Task: Find connections with filter location Michelstadt with filter topic #automotivewith filter profile language German with filter current company DNEG with filter school Vinayaka Missions University with filter industry Wholesale Hardware, Plumbing, Heating Equipment with filter service category Interior Design with filter keywords title Safety Engineer
Action: Mouse moved to (597, 50)
Screenshot: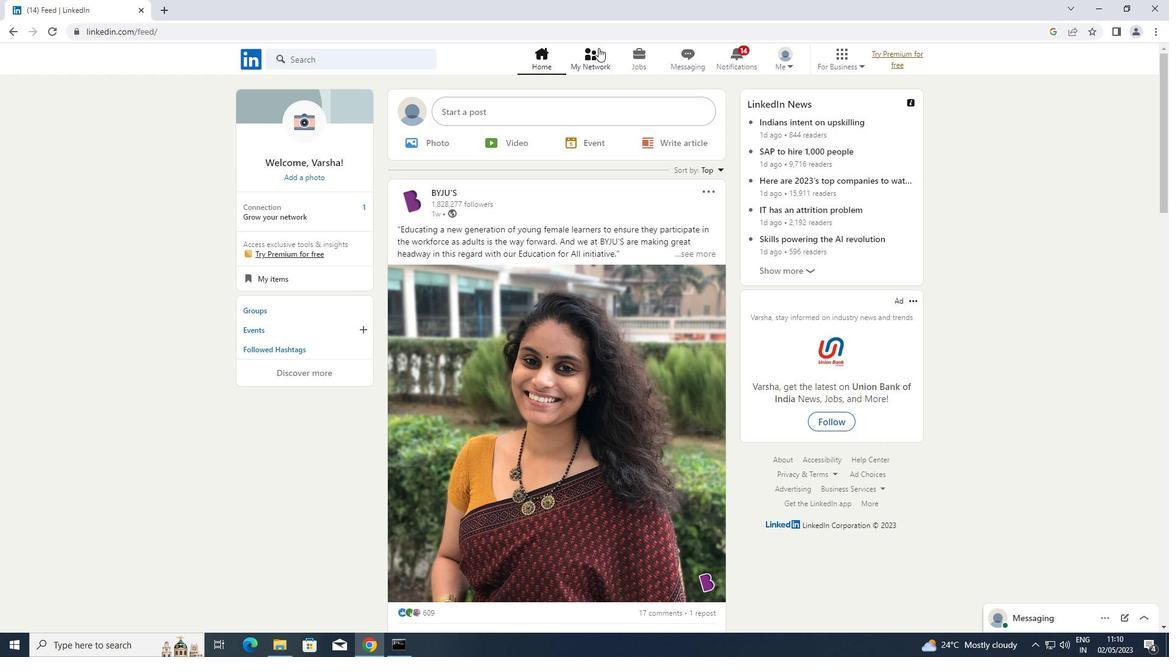 
Action: Mouse pressed left at (597, 50)
Screenshot: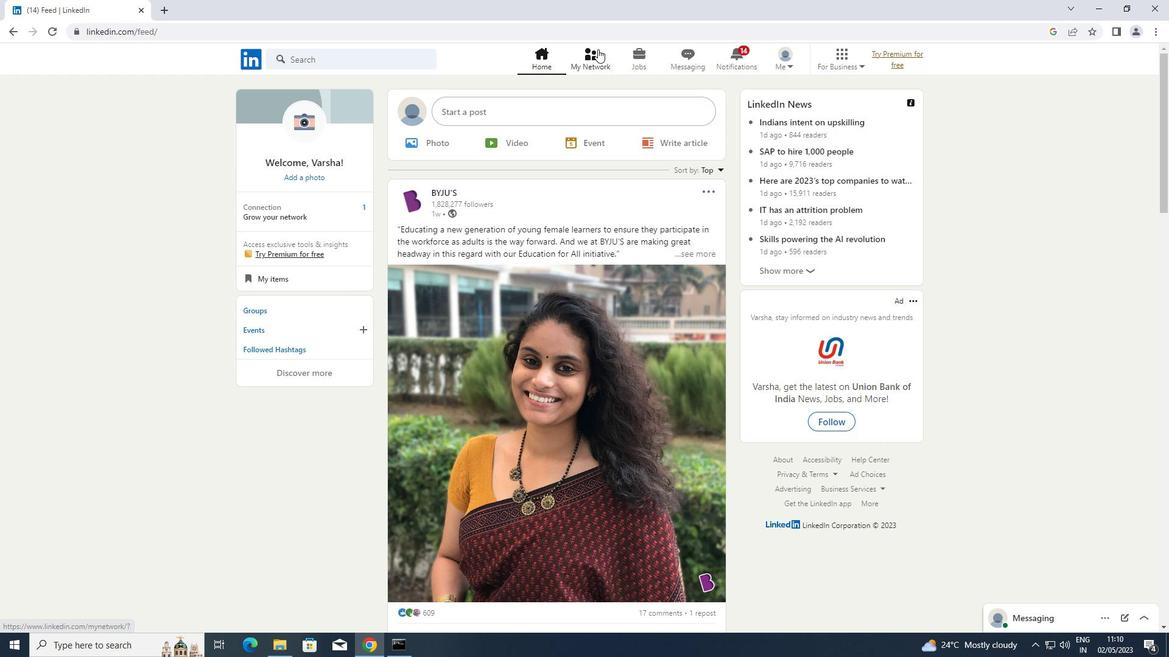 
Action: Mouse moved to (325, 132)
Screenshot: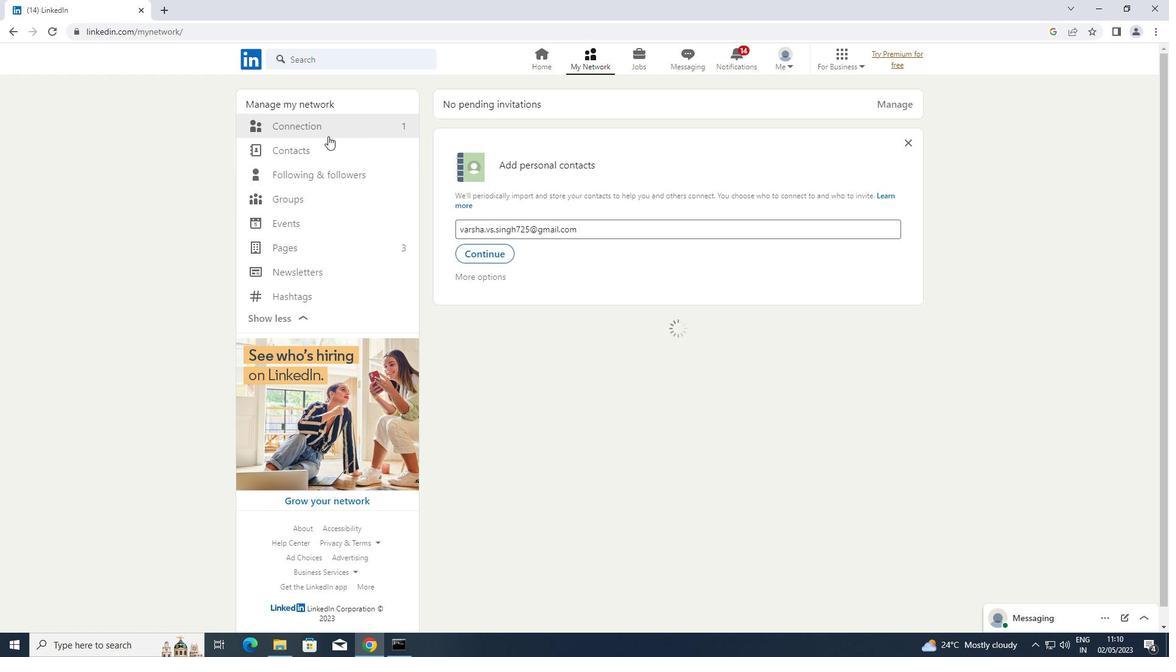 
Action: Mouse pressed left at (325, 132)
Screenshot: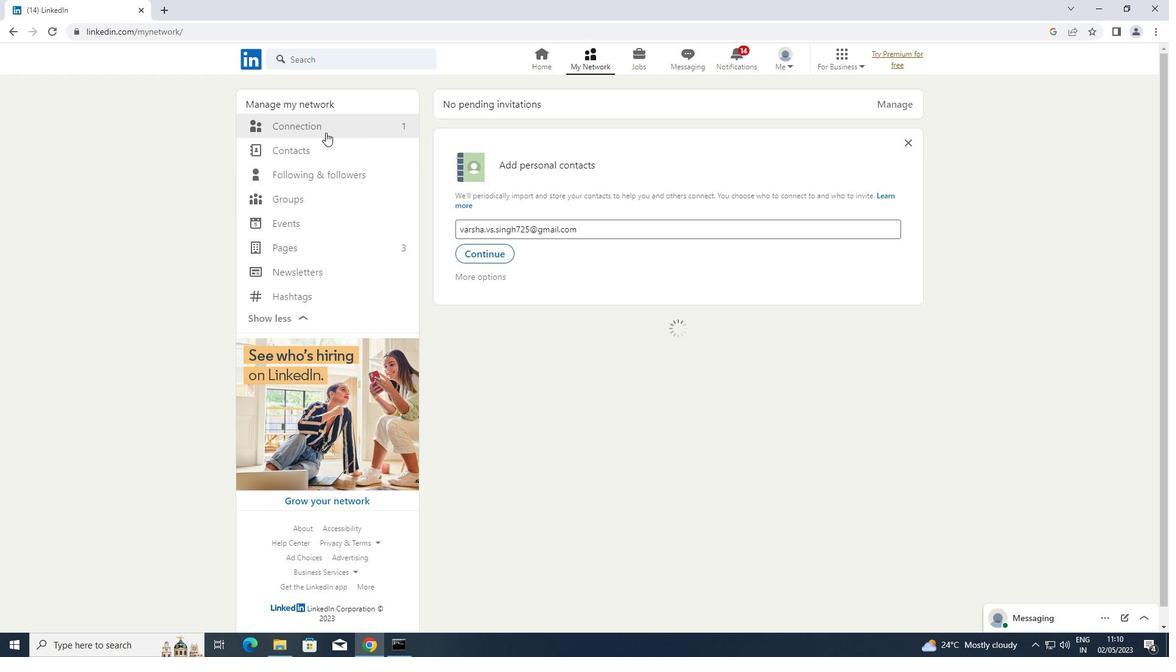 
Action: Mouse moved to (677, 124)
Screenshot: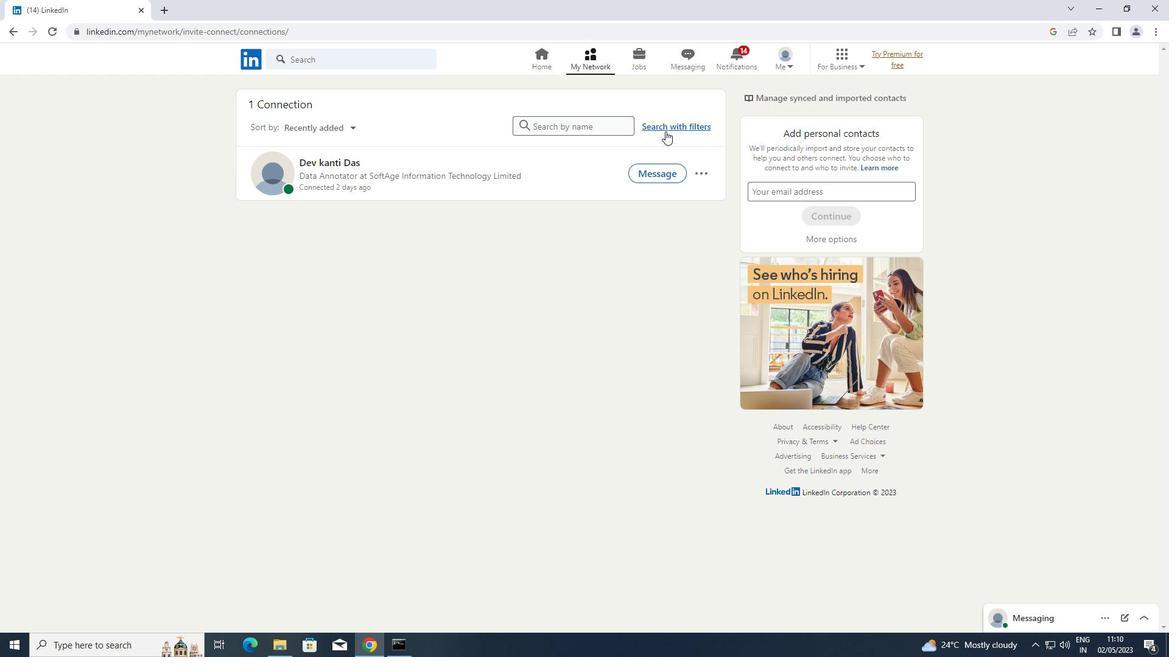 
Action: Mouse pressed left at (677, 124)
Screenshot: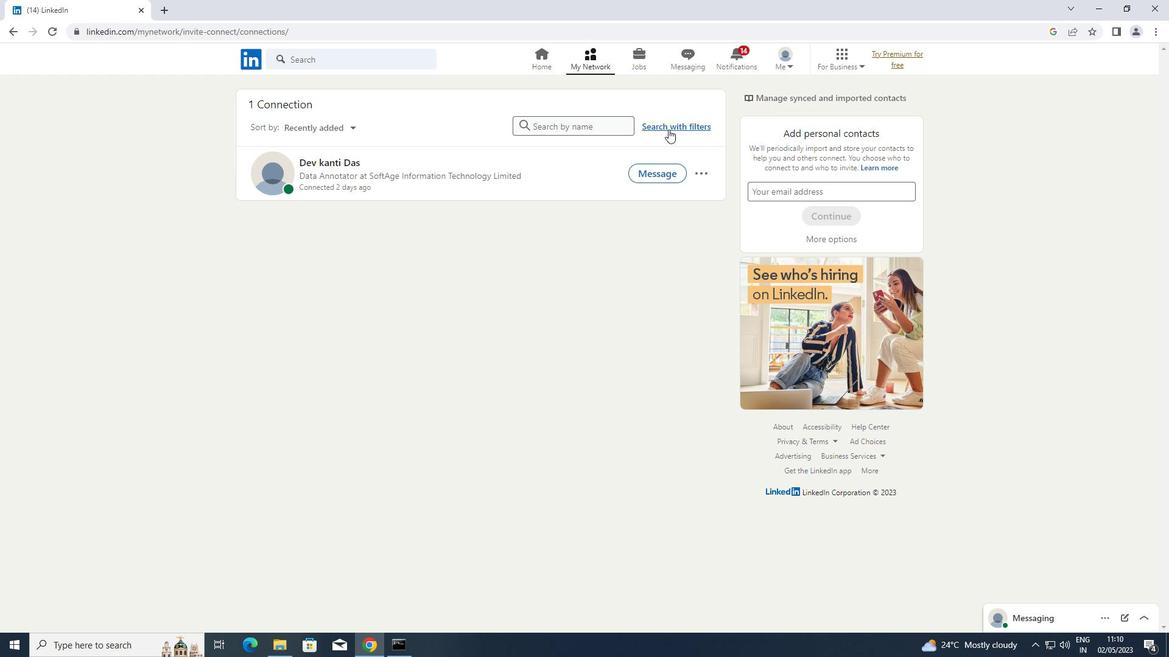 
Action: Mouse moved to (628, 87)
Screenshot: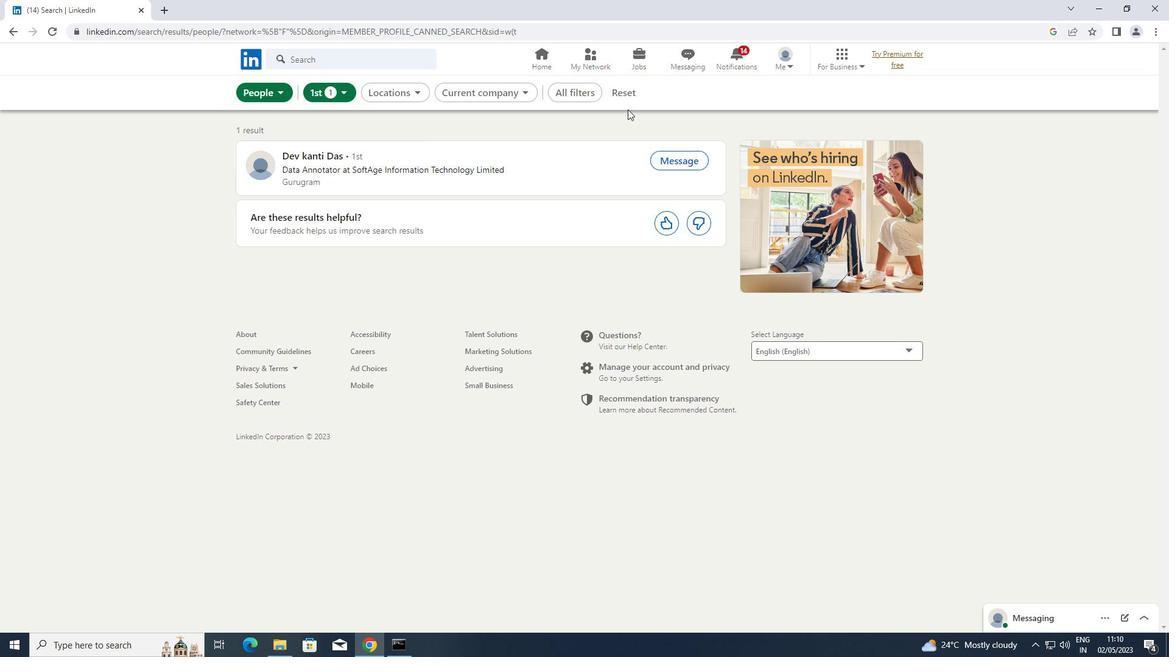 
Action: Mouse pressed left at (628, 87)
Screenshot: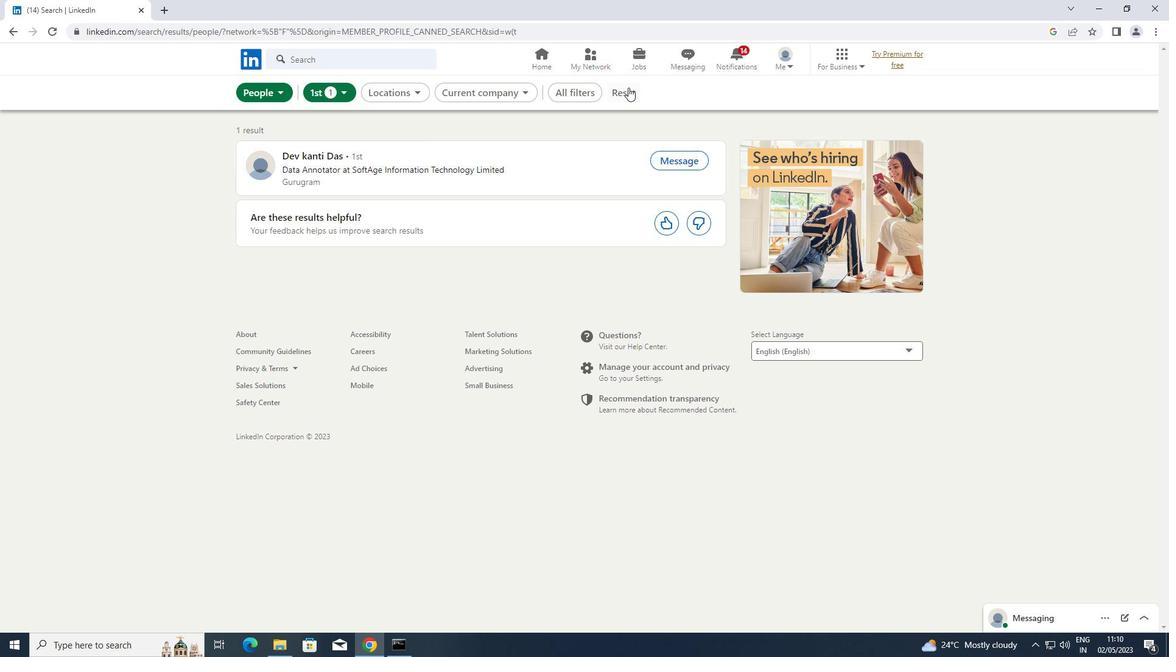 
Action: Mouse moved to (614, 93)
Screenshot: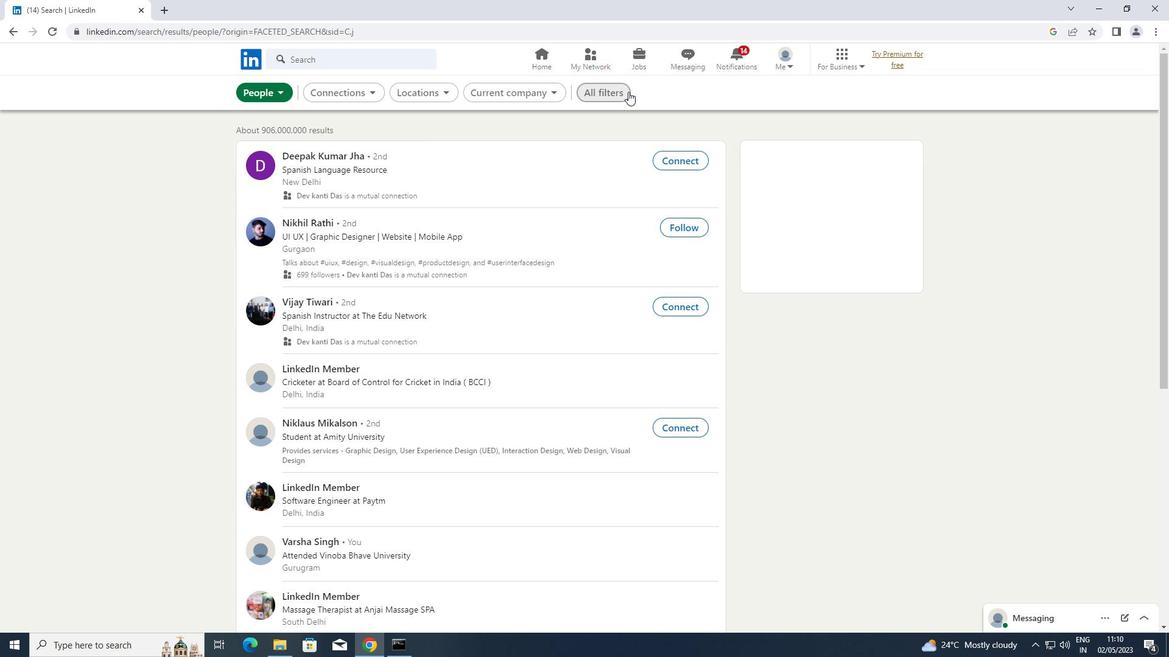 
Action: Mouse pressed left at (614, 93)
Screenshot: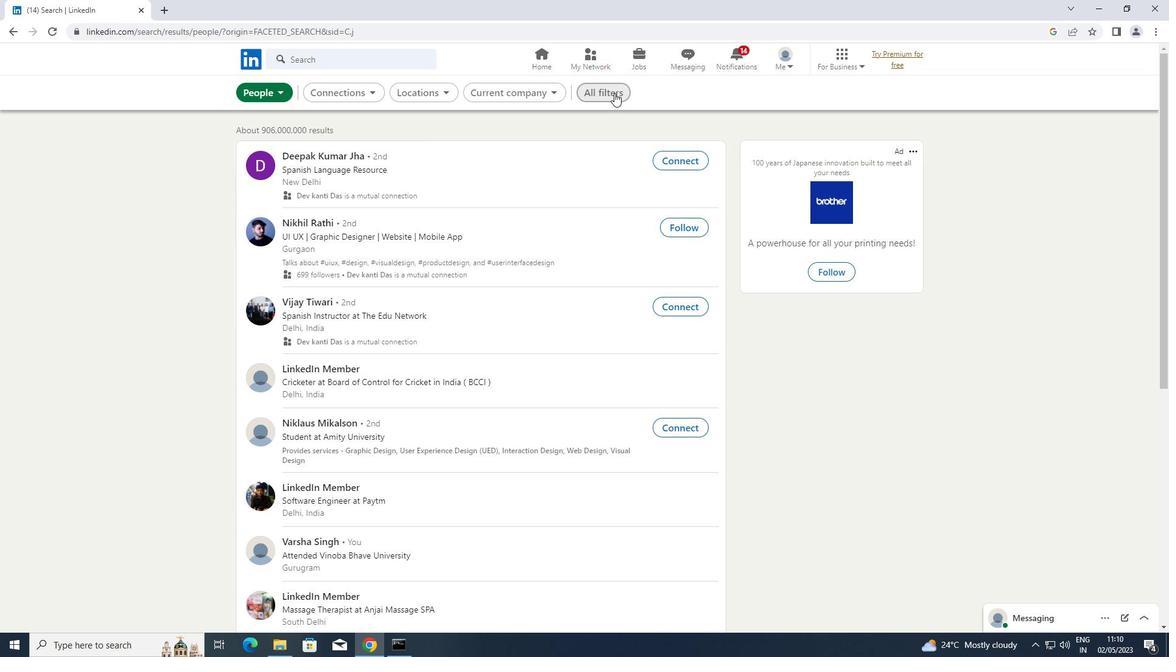 
Action: Mouse moved to (937, 300)
Screenshot: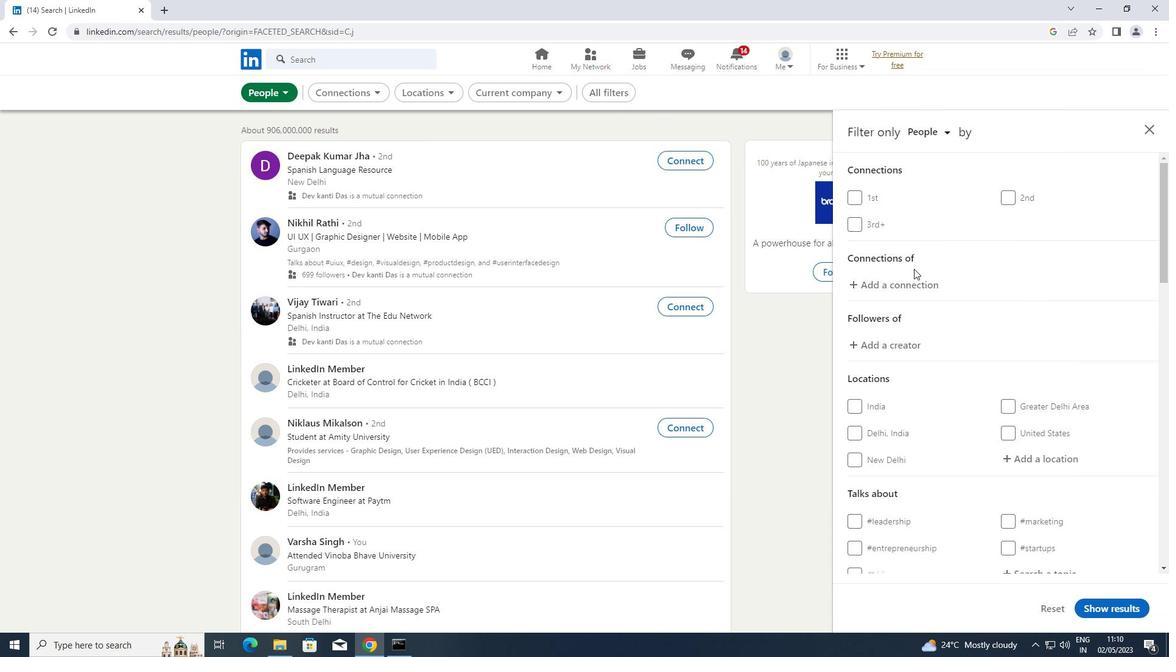 
Action: Mouse scrolled (937, 300) with delta (0, 0)
Screenshot: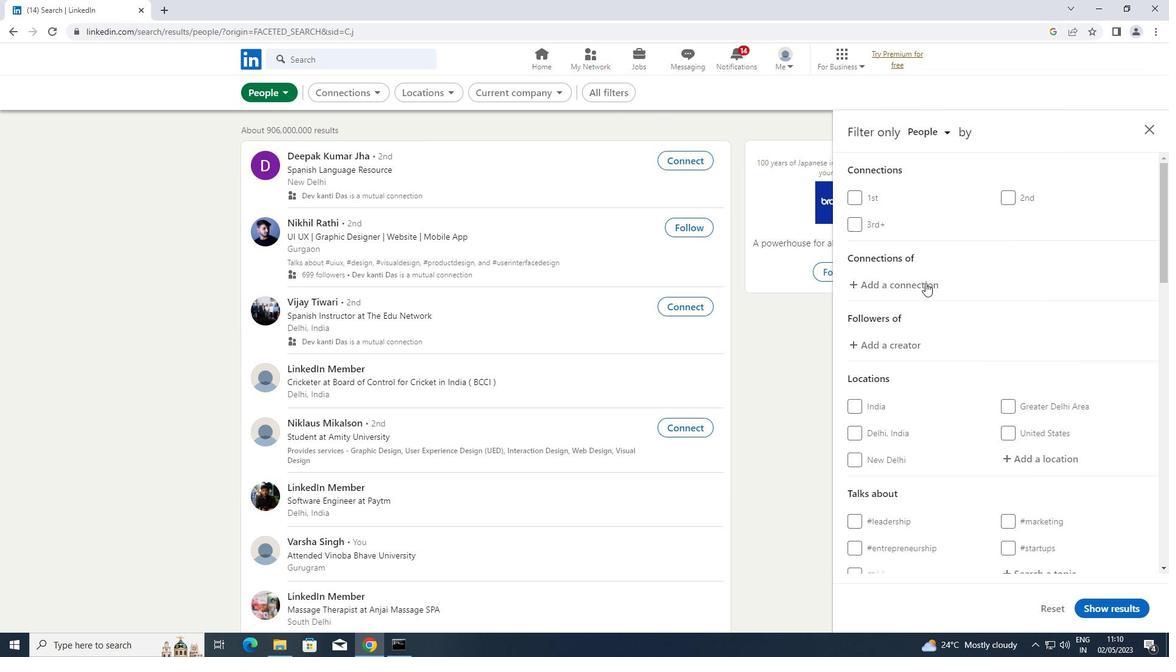 
Action: Mouse moved to (937, 301)
Screenshot: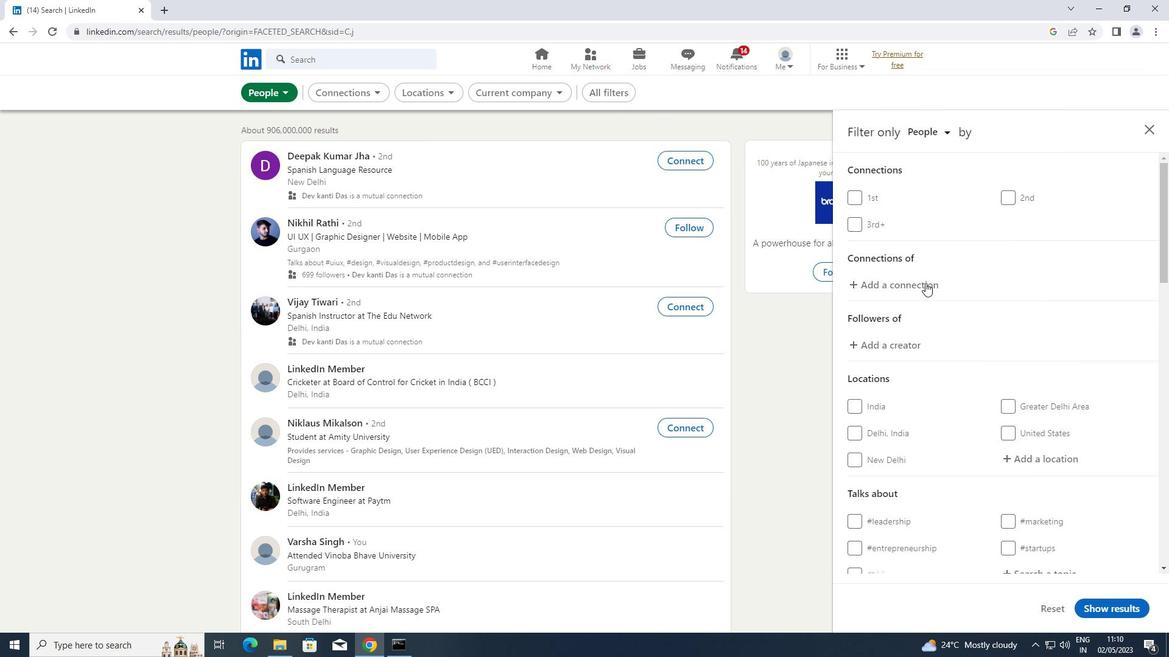 
Action: Mouse scrolled (937, 300) with delta (0, 0)
Screenshot: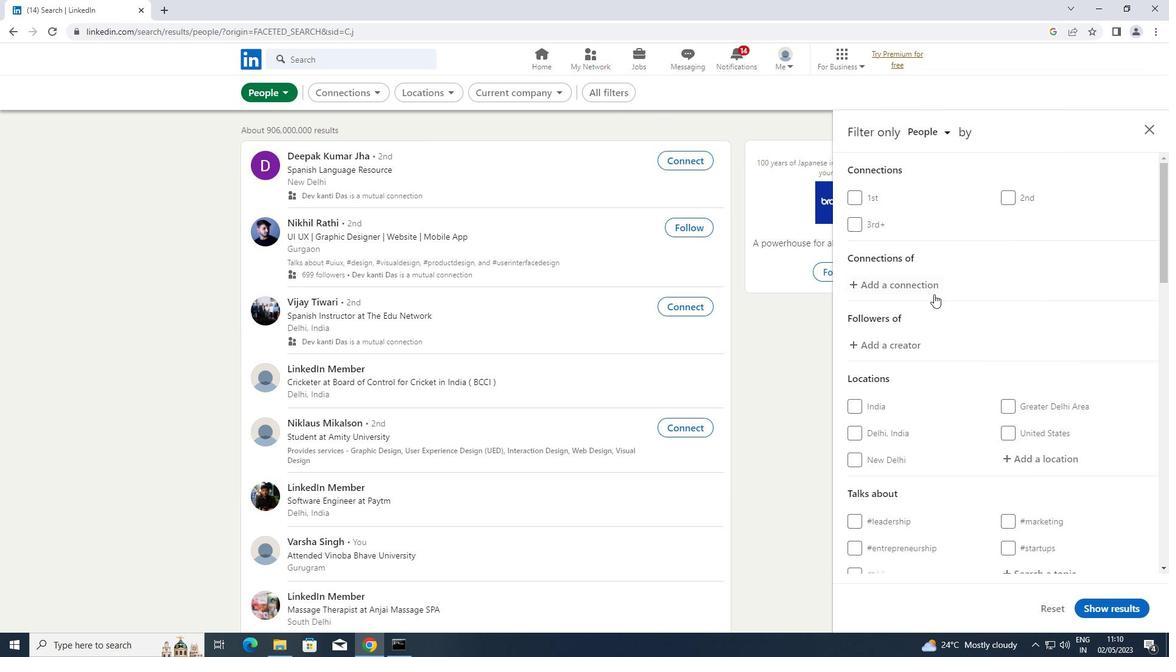 
Action: Mouse moved to (1022, 334)
Screenshot: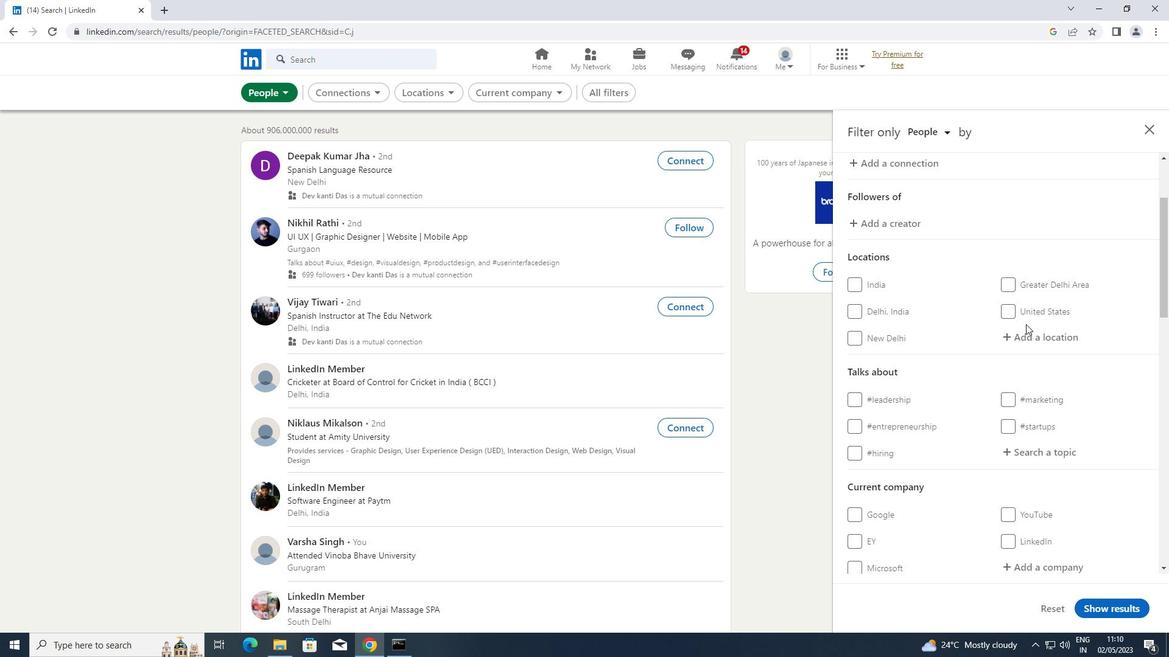 
Action: Mouse pressed left at (1022, 334)
Screenshot: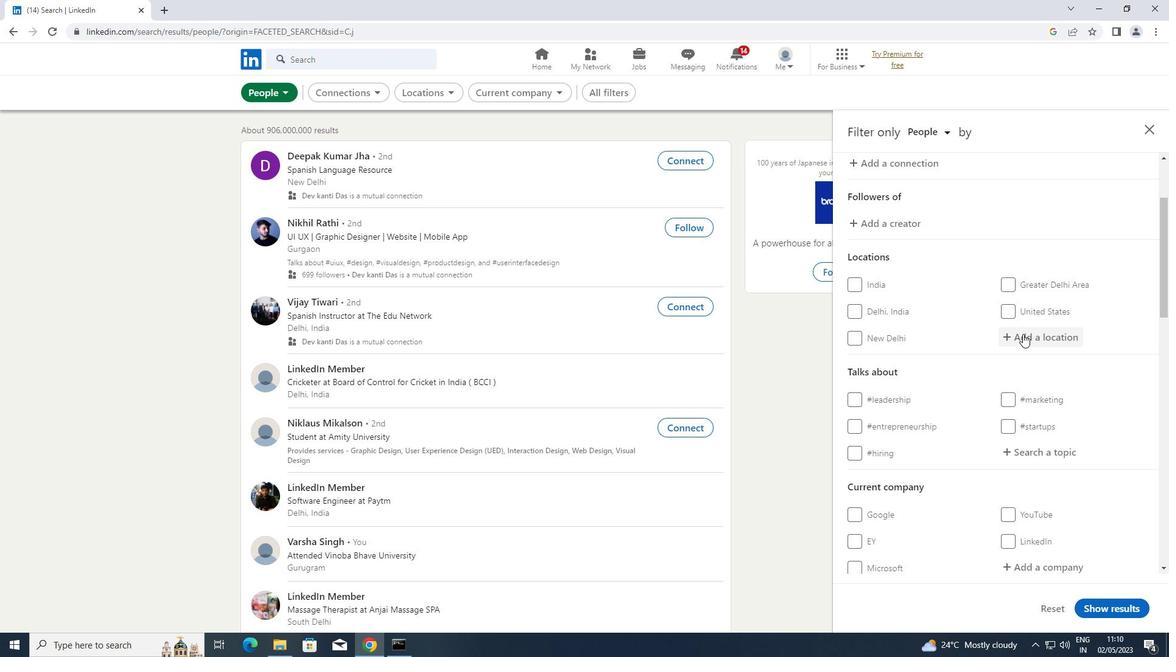 
Action: Key pressed <Key.shift>MICHELSTADT
Screenshot: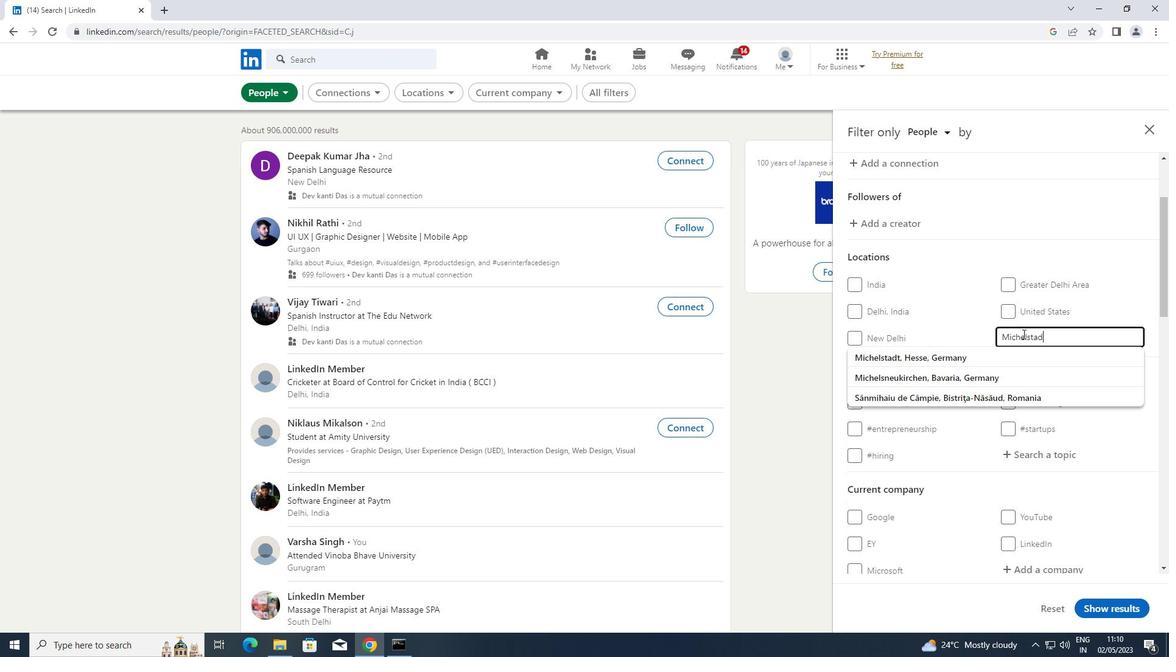 
Action: Mouse moved to (1037, 450)
Screenshot: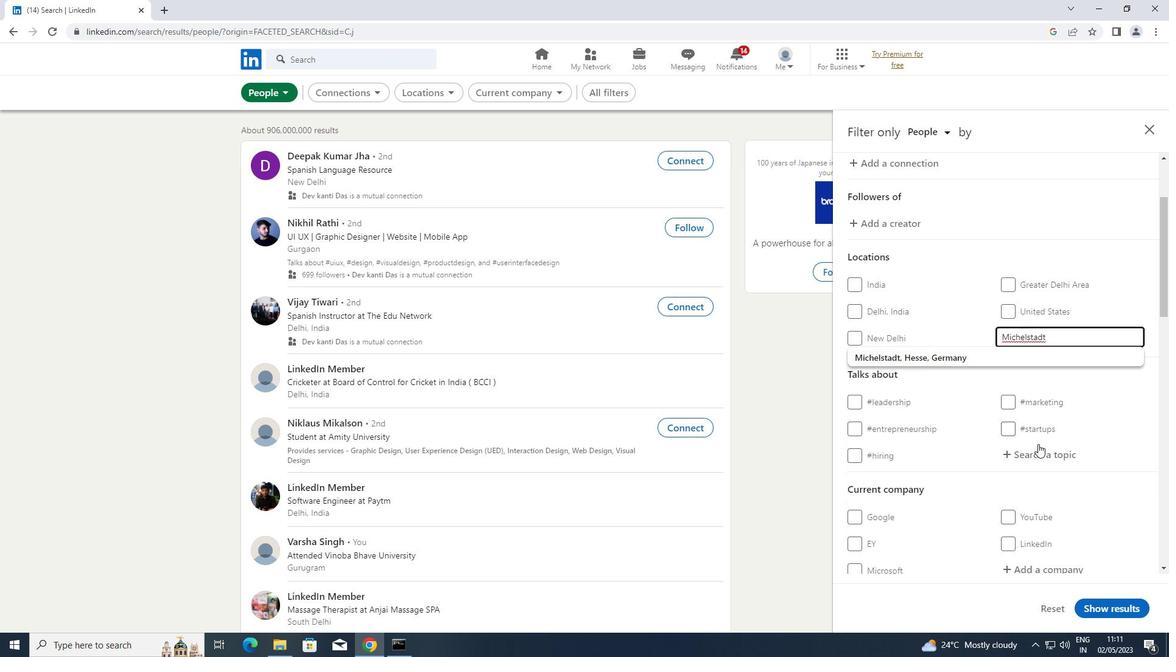 
Action: Mouse pressed left at (1037, 450)
Screenshot: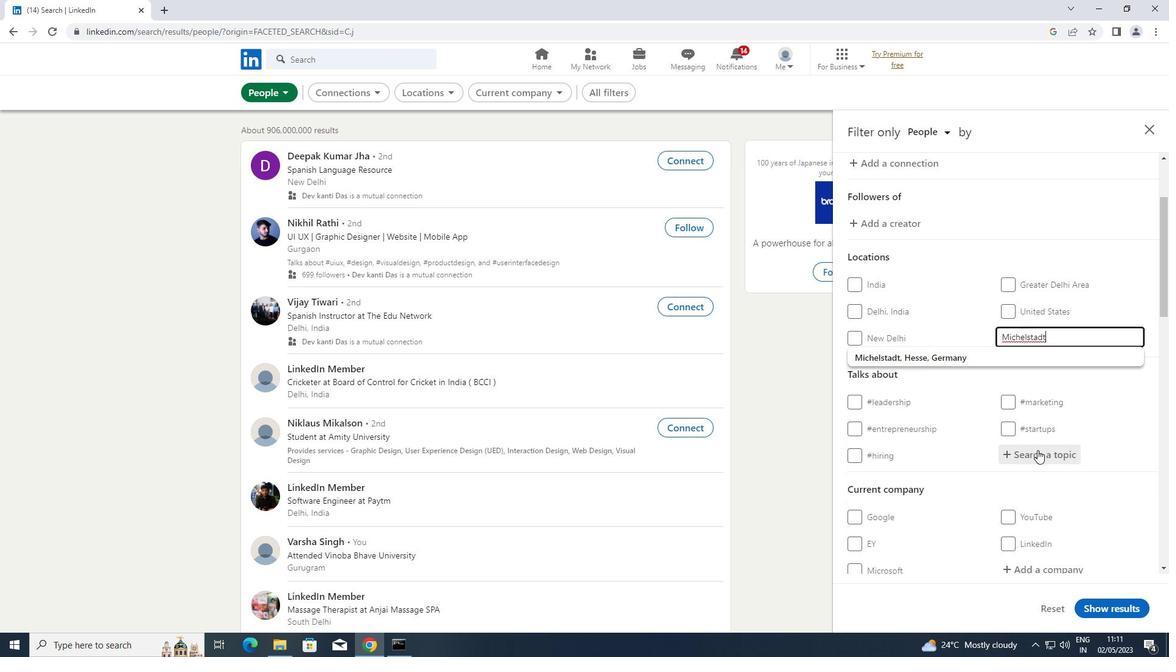 
Action: Key pressed AUTOMOTIV
Screenshot: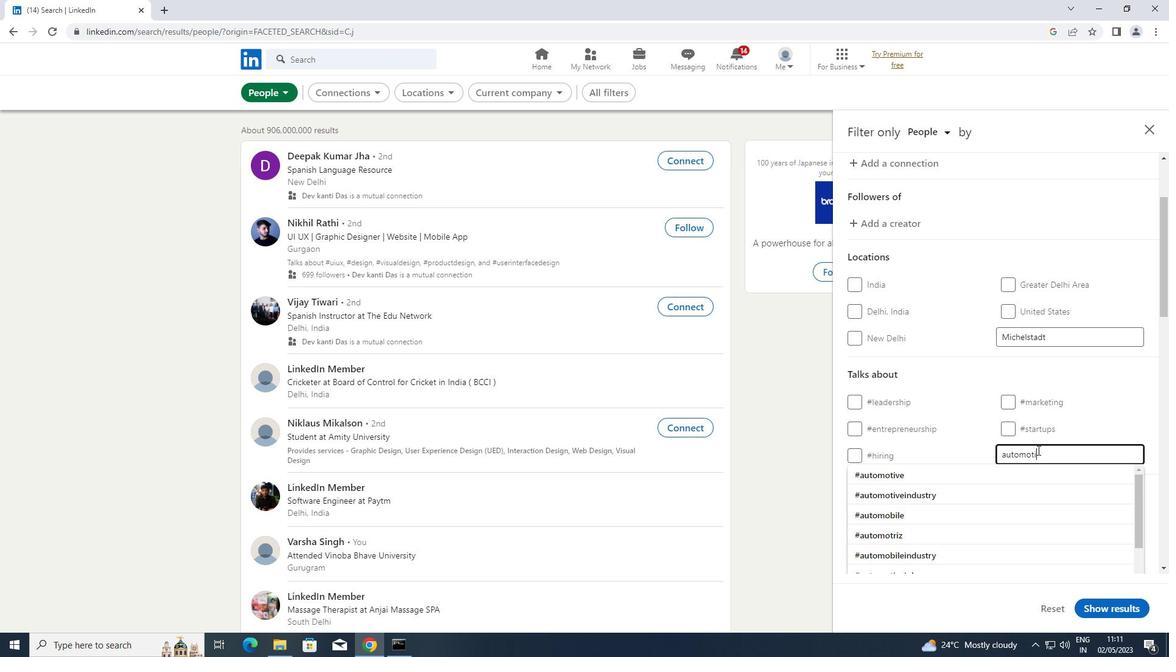 
Action: Mouse moved to (1007, 475)
Screenshot: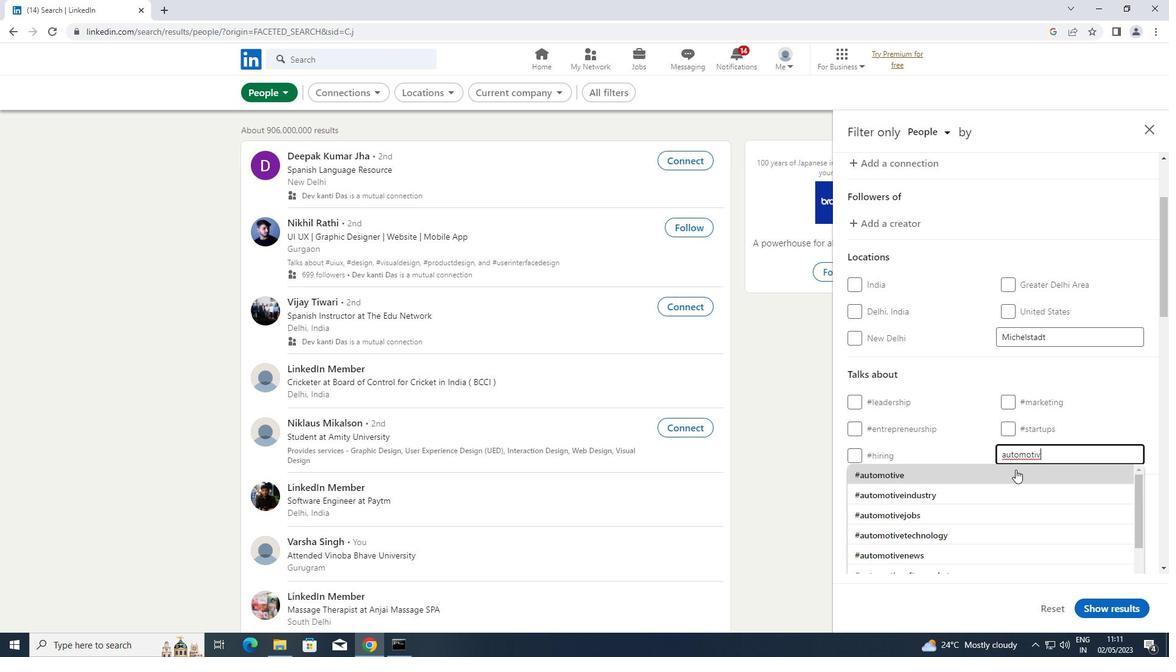 
Action: Mouse pressed left at (1007, 475)
Screenshot: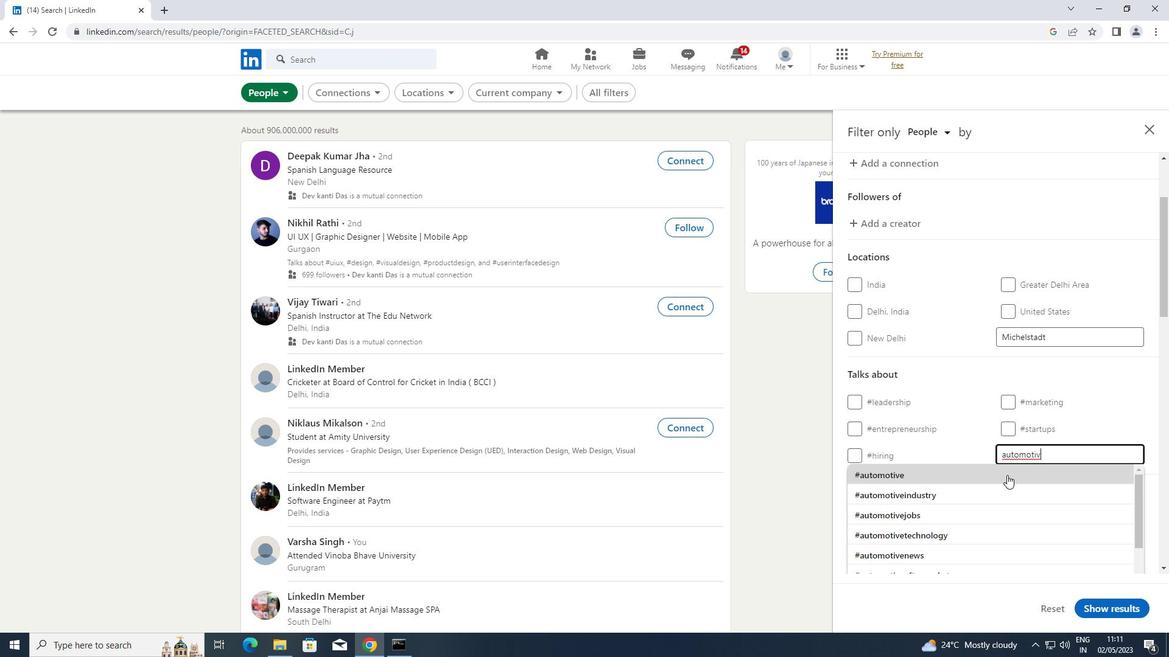 
Action: Mouse scrolled (1007, 474) with delta (0, 0)
Screenshot: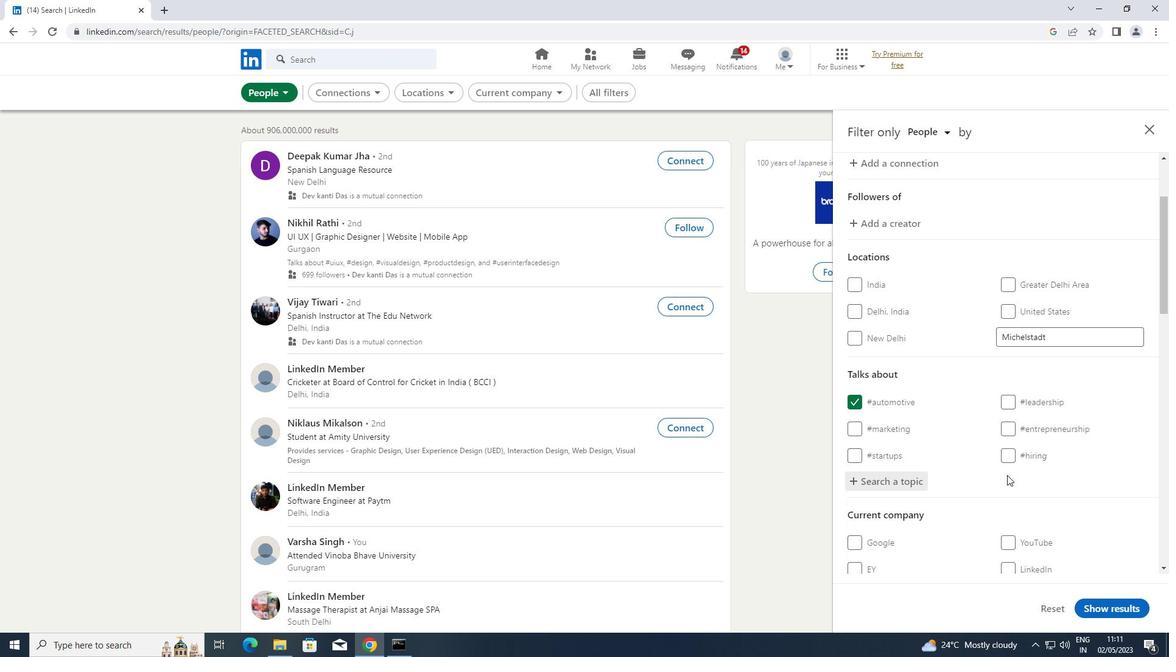 
Action: Mouse scrolled (1007, 474) with delta (0, 0)
Screenshot: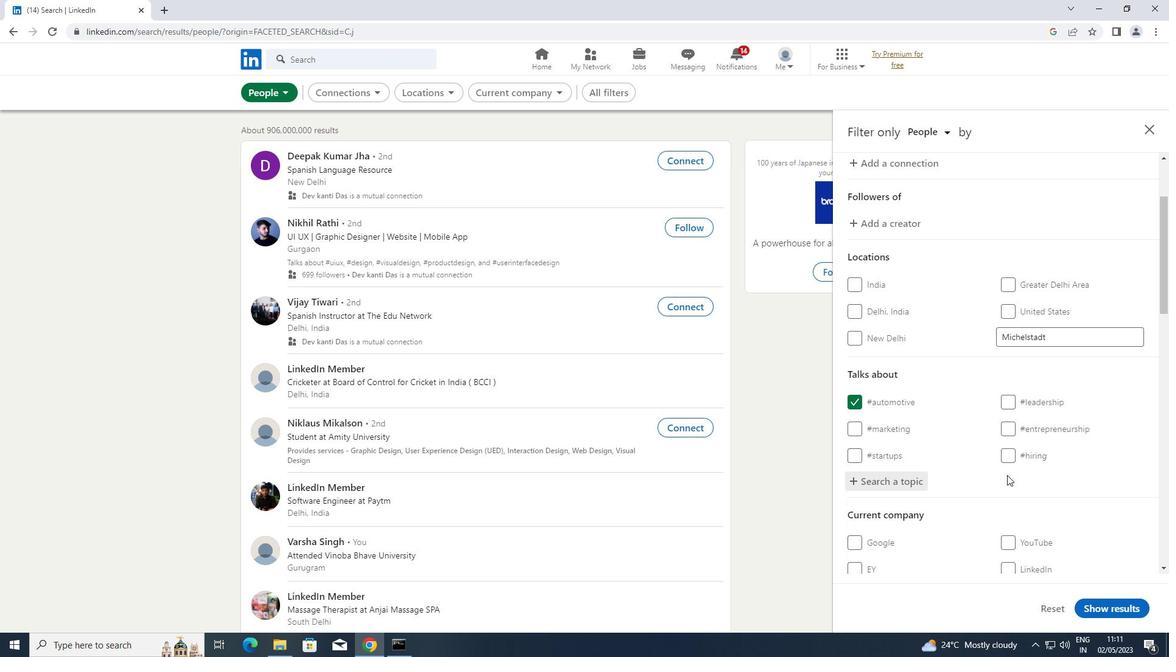 
Action: Mouse scrolled (1007, 474) with delta (0, 0)
Screenshot: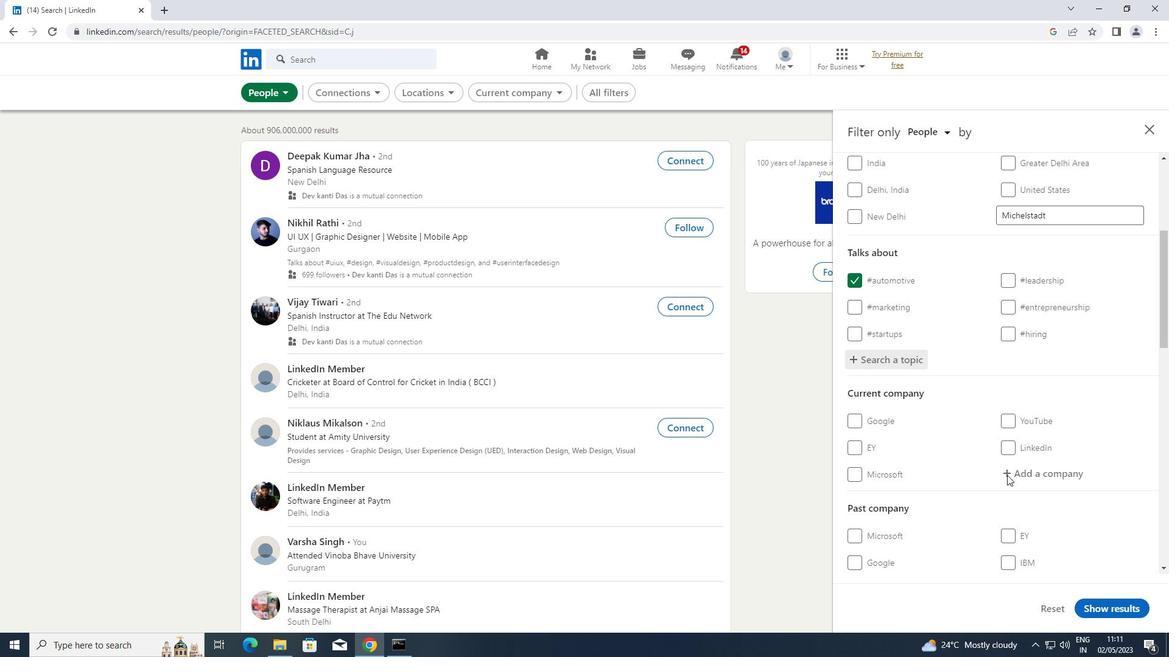 
Action: Mouse scrolled (1007, 474) with delta (0, 0)
Screenshot: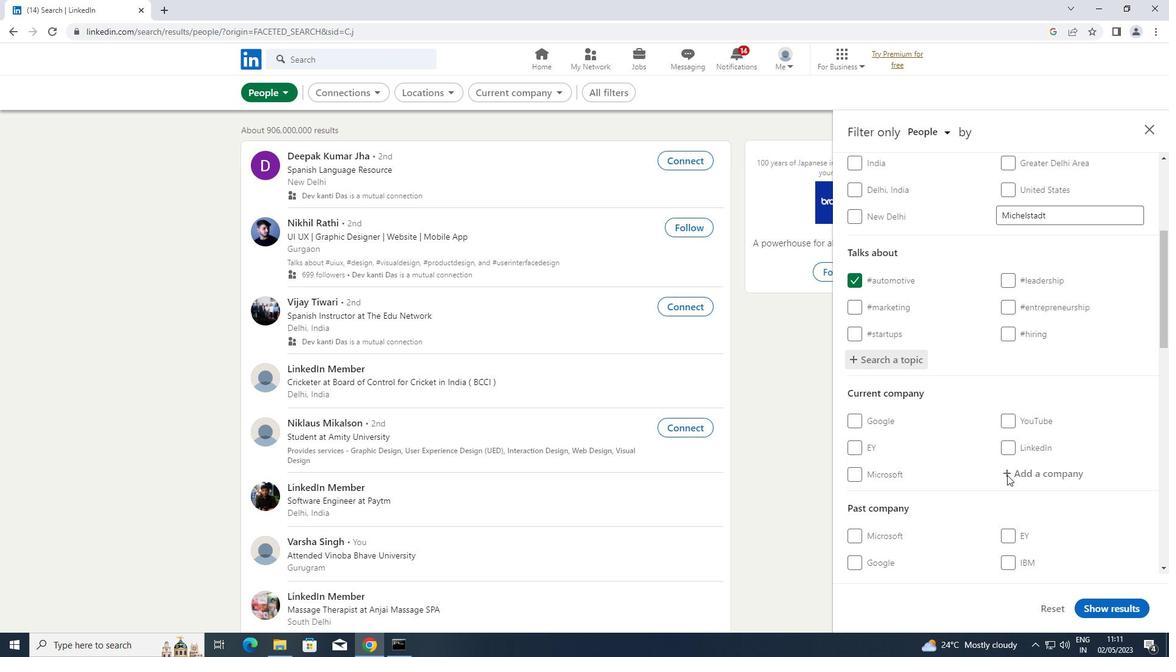 
Action: Mouse scrolled (1007, 474) with delta (0, 0)
Screenshot: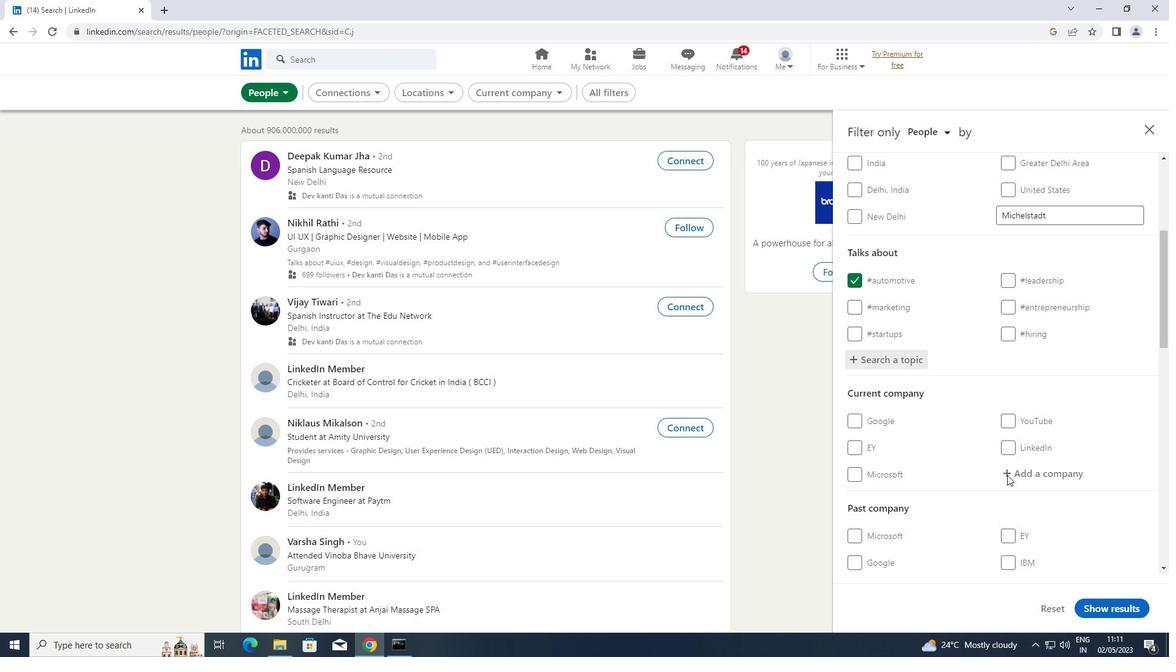
Action: Mouse scrolled (1007, 474) with delta (0, 0)
Screenshot: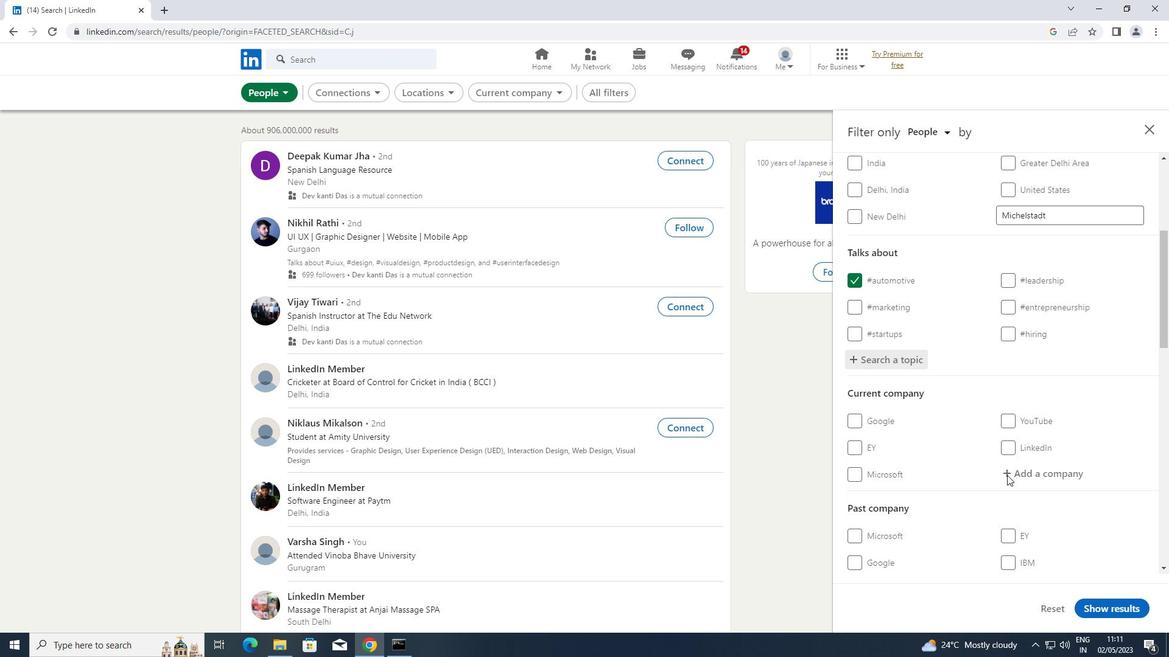 
Action: Mouse scrolled (1007, 474) with delta (0, 0)
Screenshot: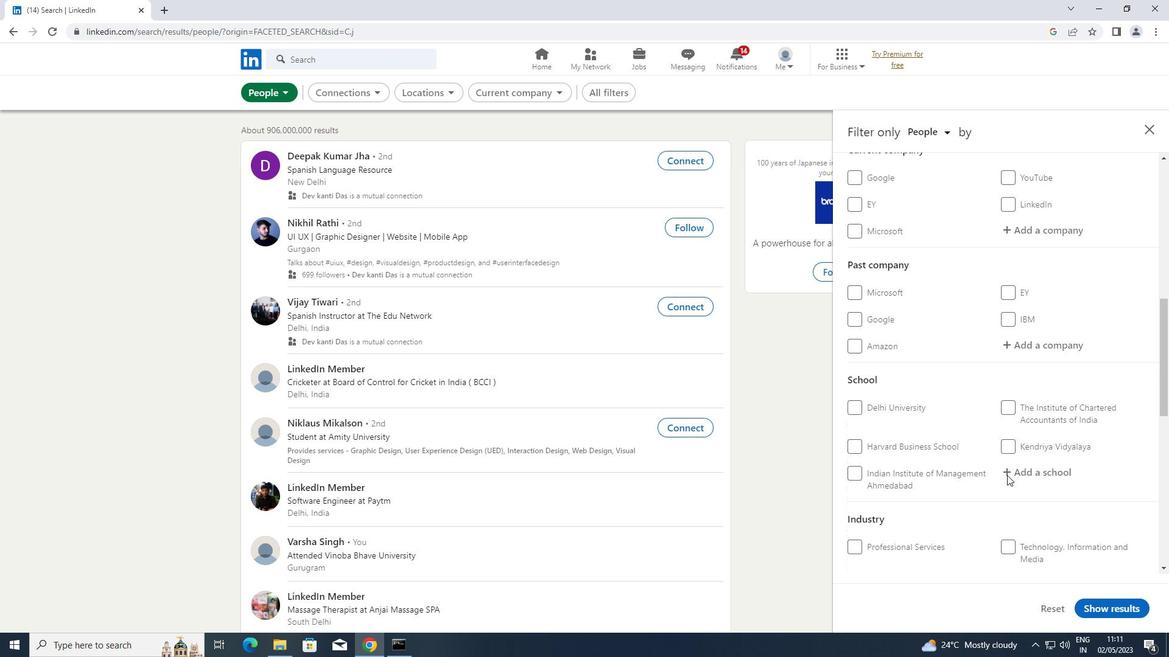 
Action: Mouse scrolled (1007, 474) with delta (0, 0)
Screenshot: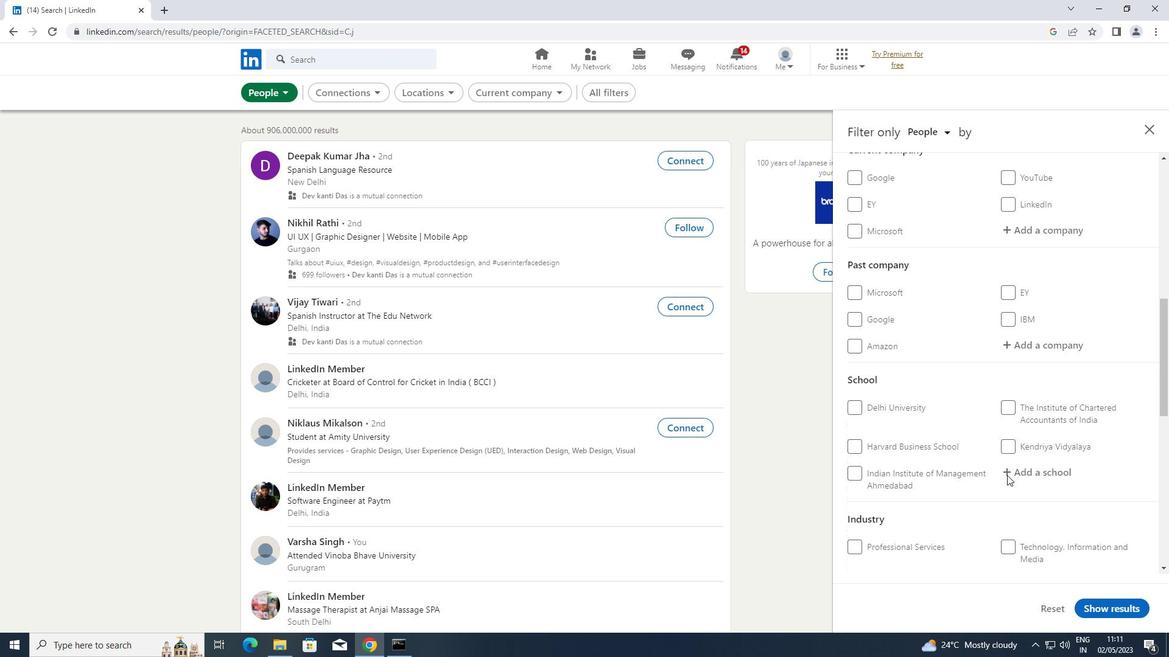 
Action: Mouse scrolled (1007, 474) with delta (0, 0)
Screenshot: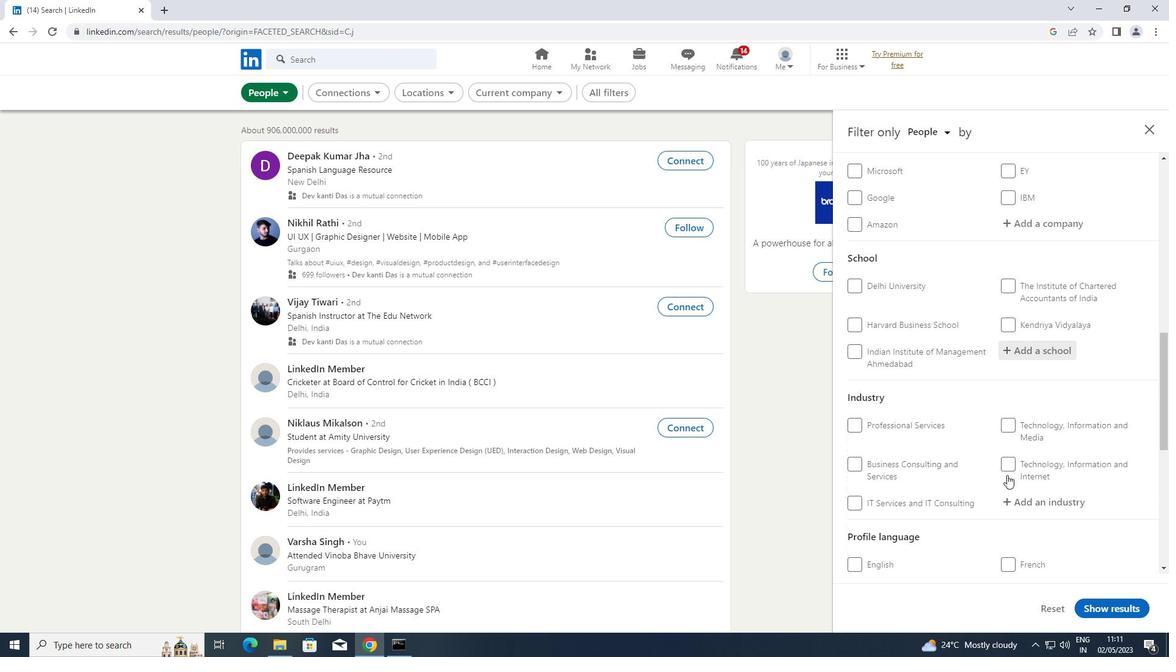 
Action: Mouse scrolled (1007, 474) with delta (0, 0)
Screenshot: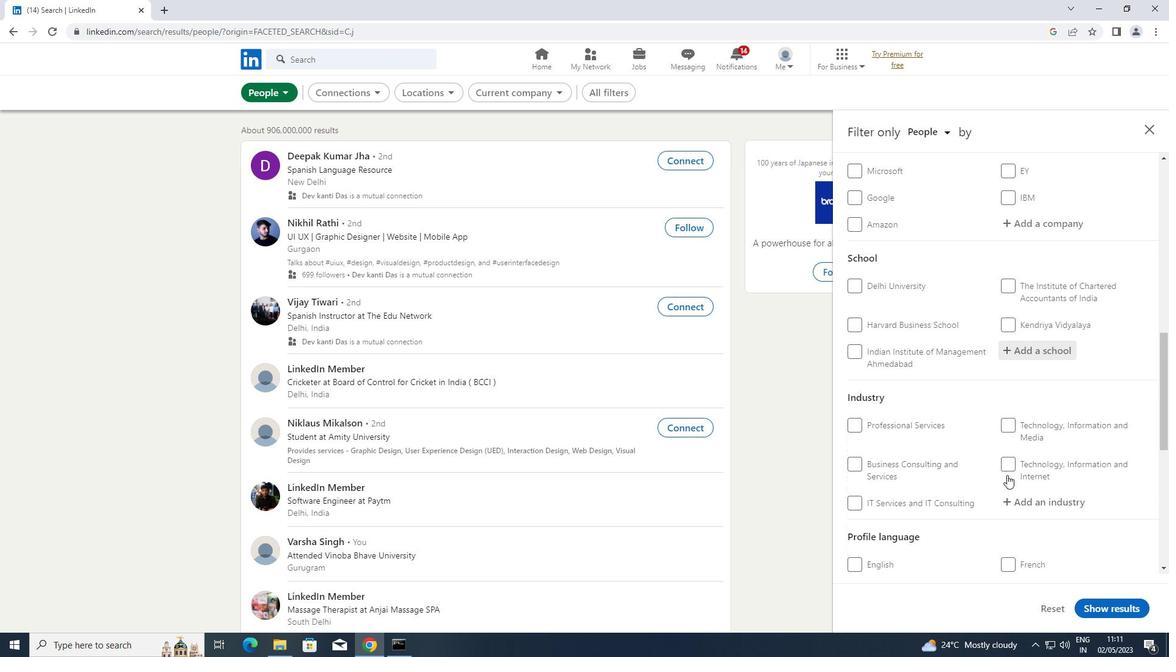 
Action: Mouse moved to (854, 495)
Screenshot: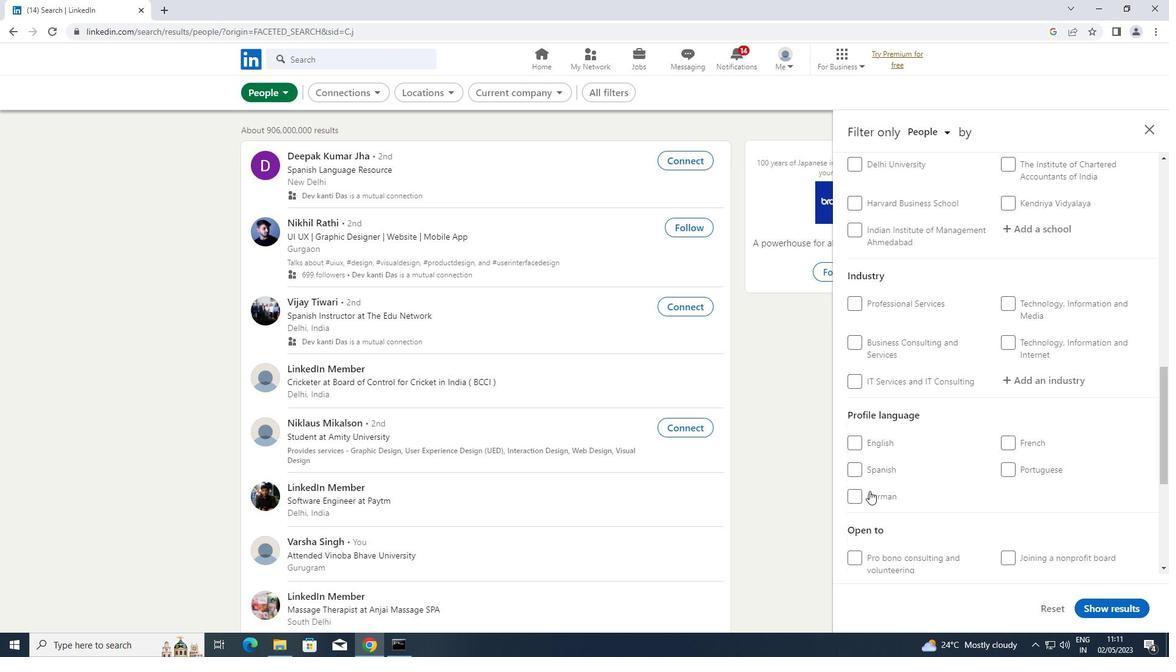 
Action: Mouse pressed left at (854, 495)
Screenshot: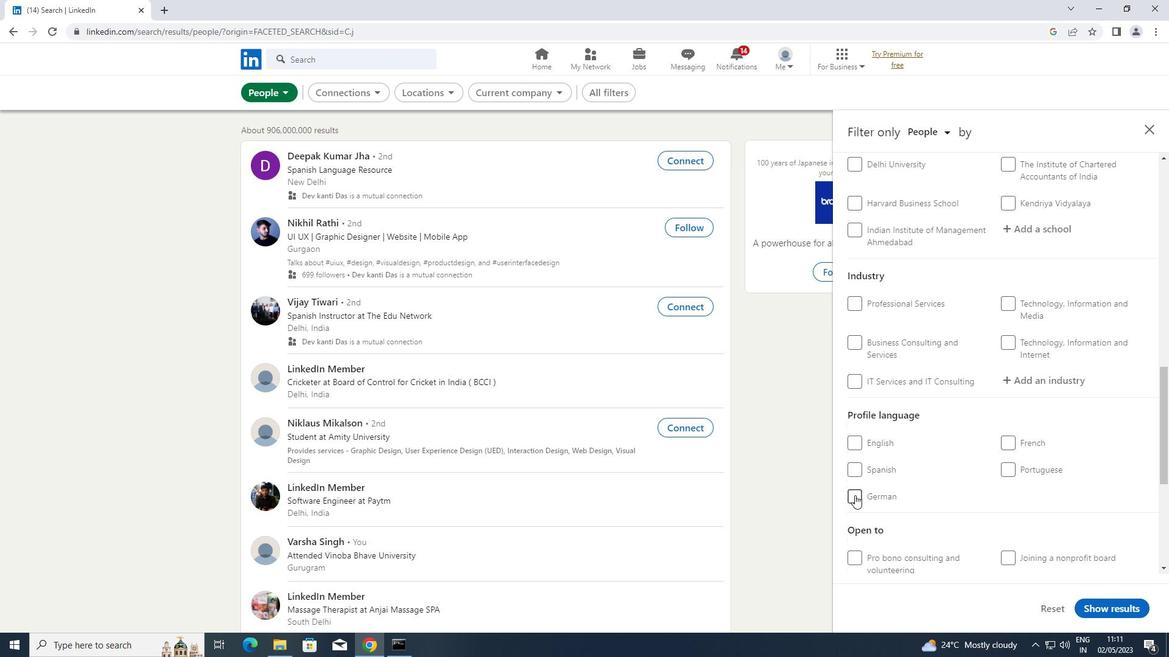 
Action: Mouse moved to (935, 459)
Screenshot: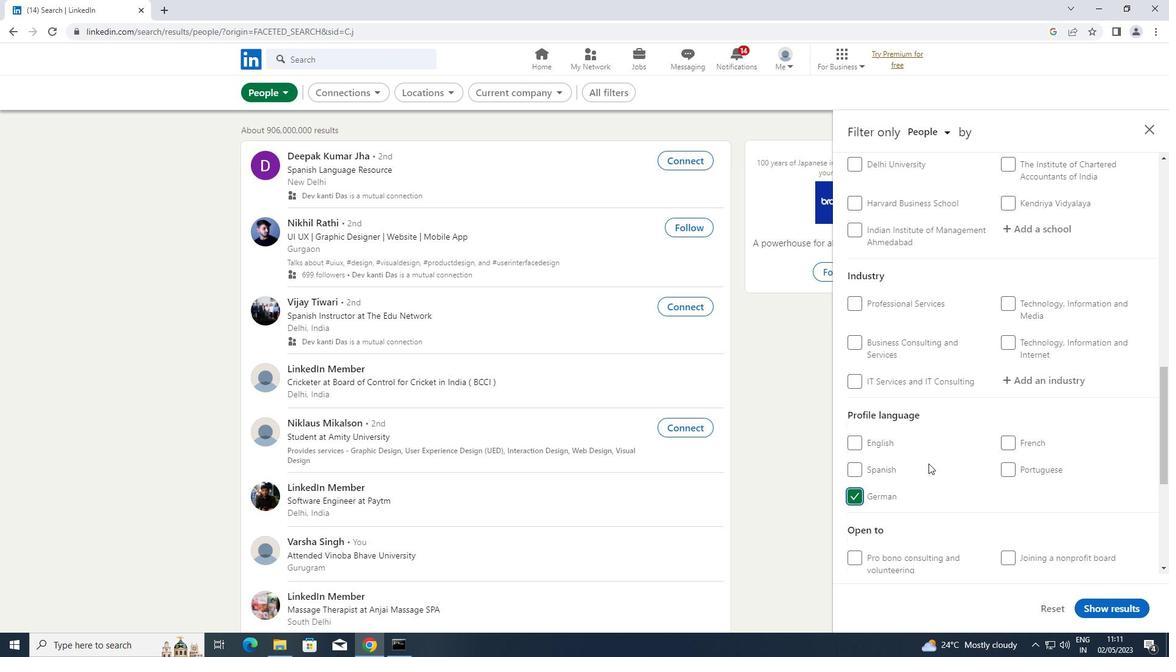 
Action: Mouse scrolled (935, 459) with delta (0, 0)
Screenshot: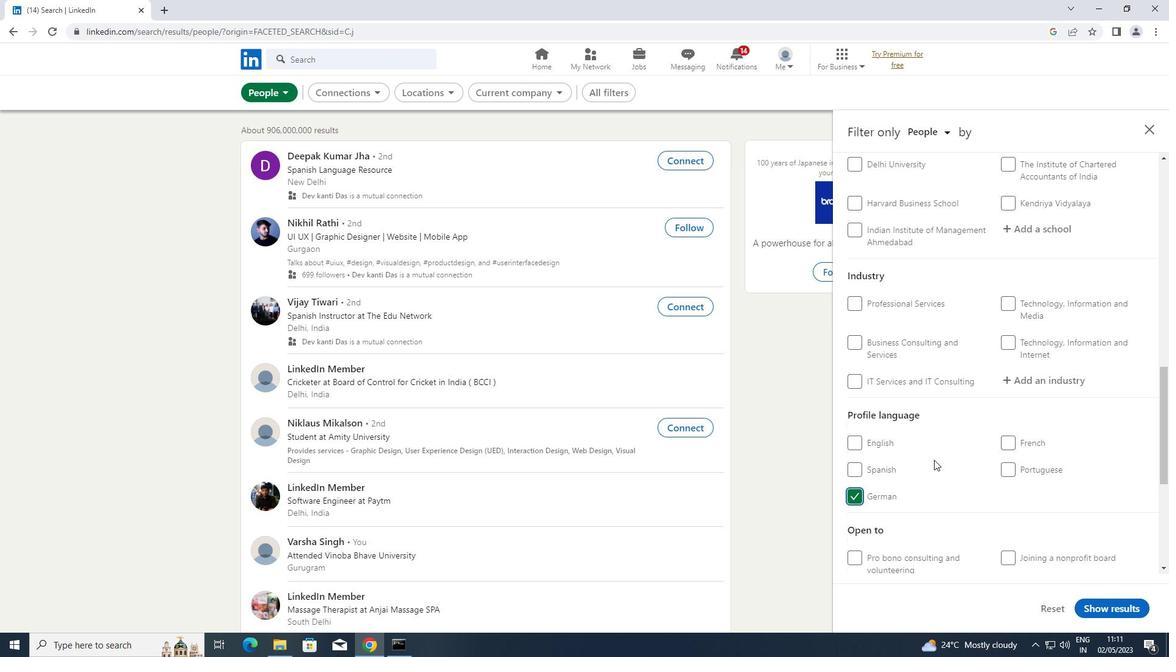 
Action: Mouse scrolled (935, 459) with delta (0, 0)
Screenshot: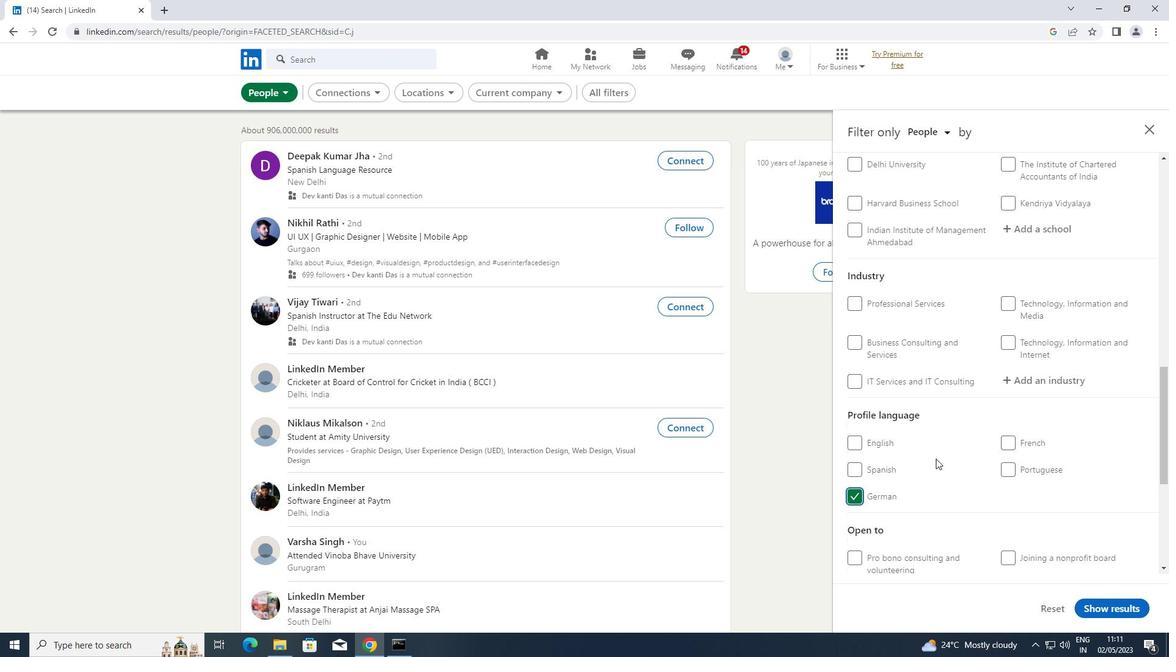
Action: Mouse scrolled (935, 459) with delta (0, 0)
Screenshot: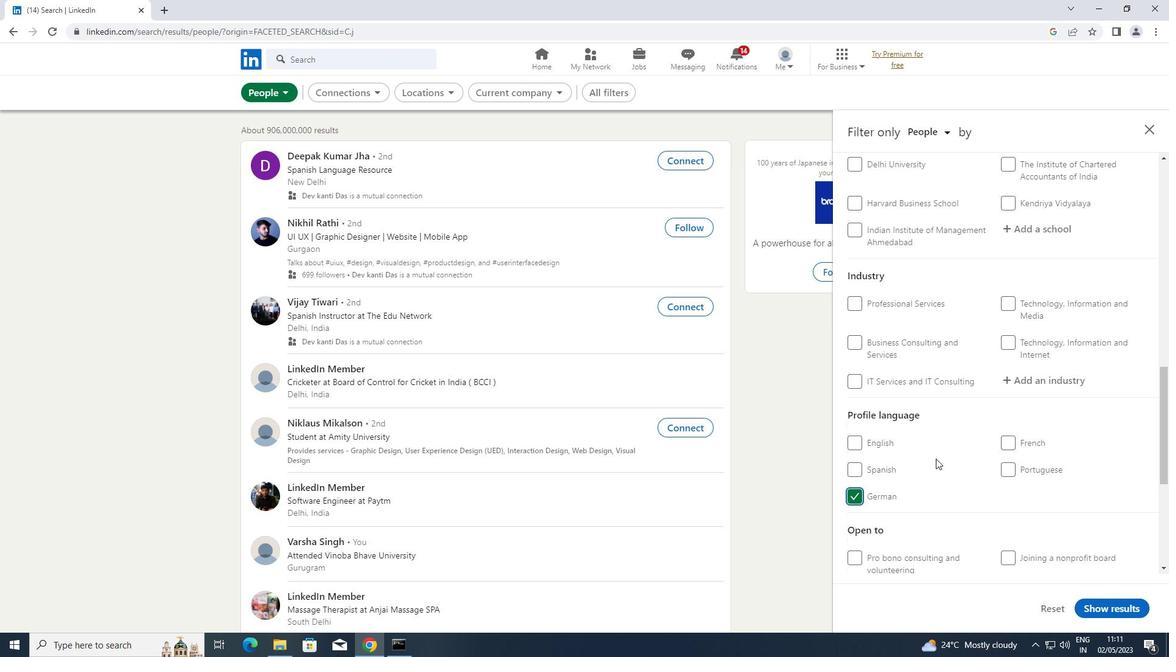 
Action: Mouse scrolled (935, 459) with delta (0, 0)
Screenshot: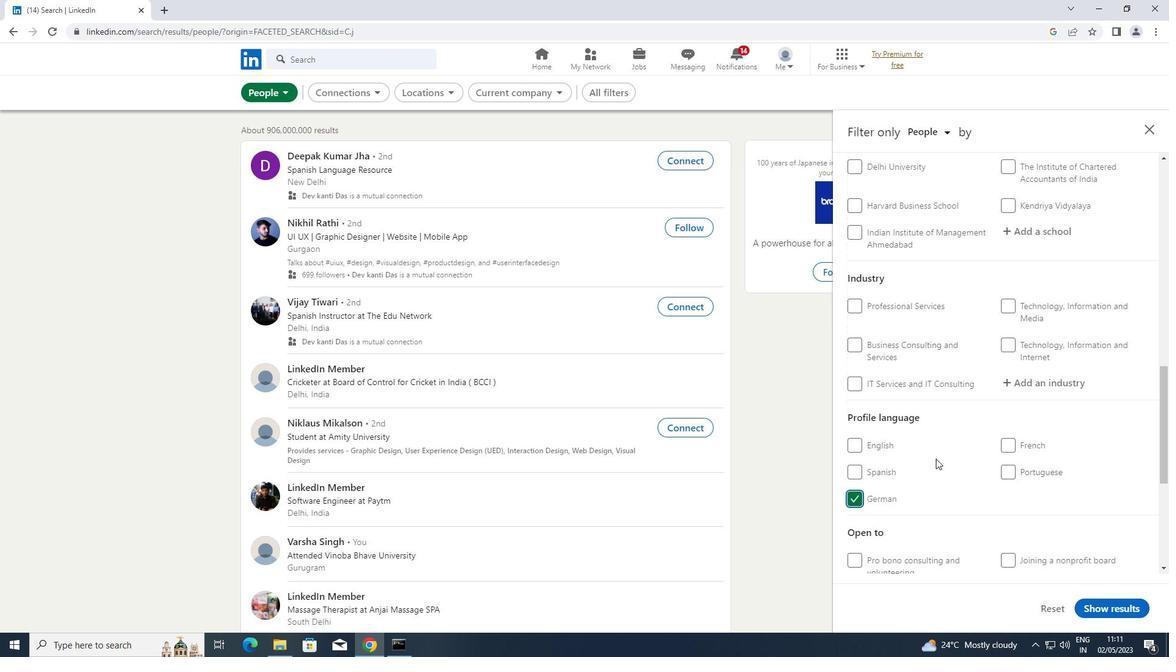 
Action: Mouse scrolled (935, 459) with delta (0, 0)
Screenshot: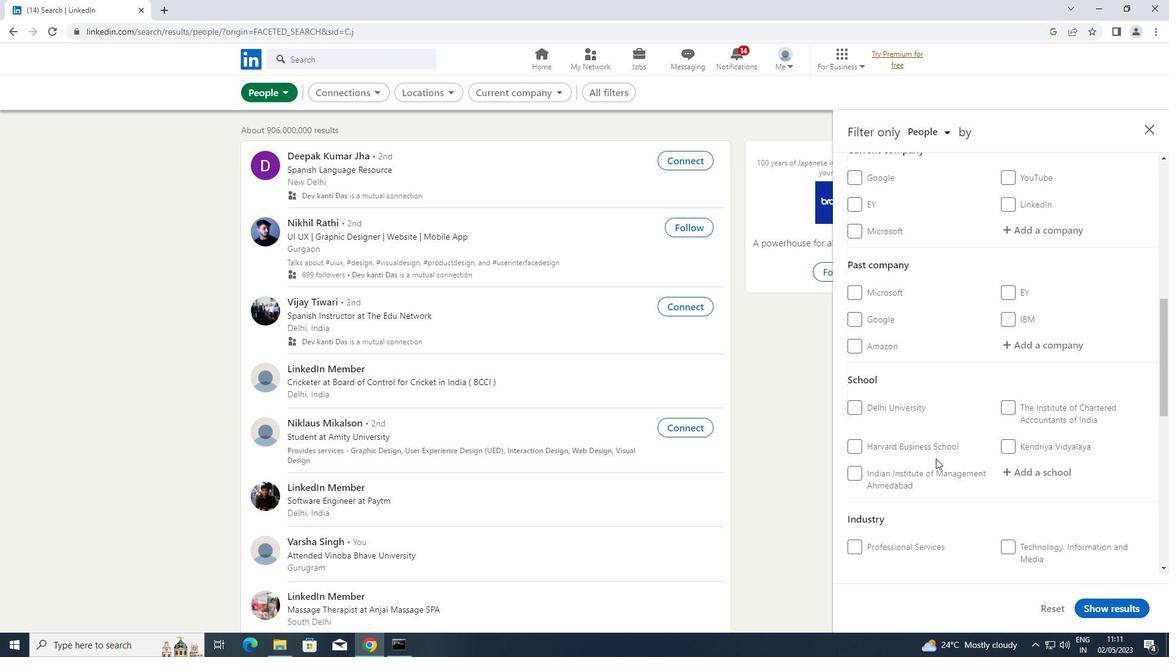 
Action: Mouse scrolled (935, 459) with delta (0, 0)
Screenshot: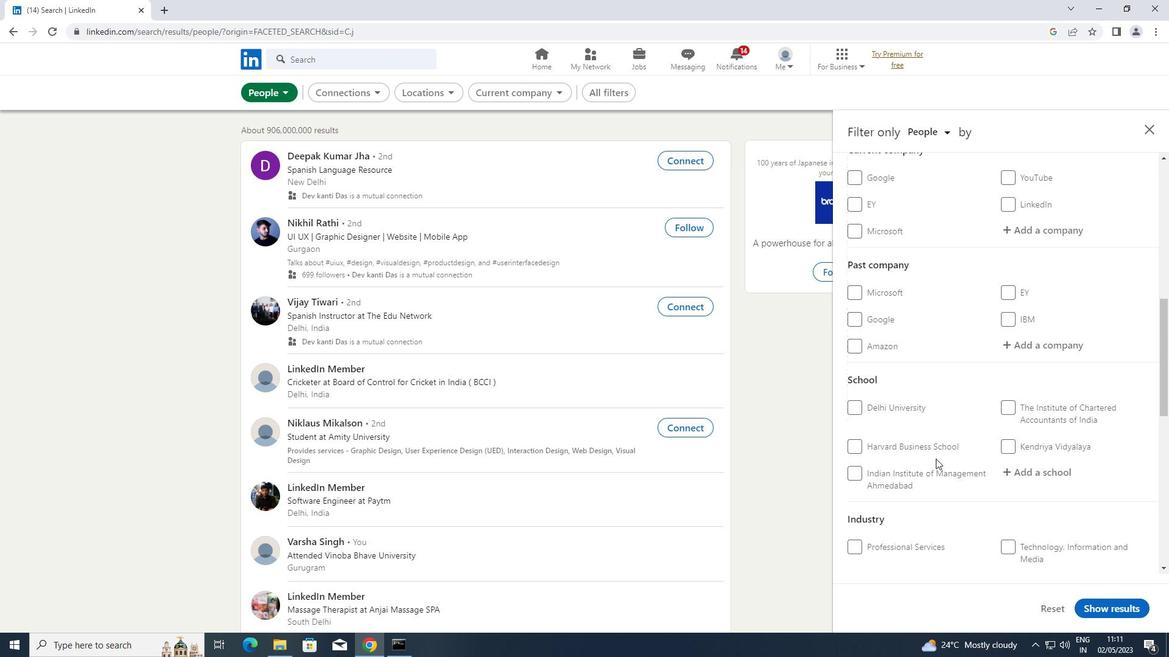 
Action: Mouse moved to (1055, 351)
Screenshot: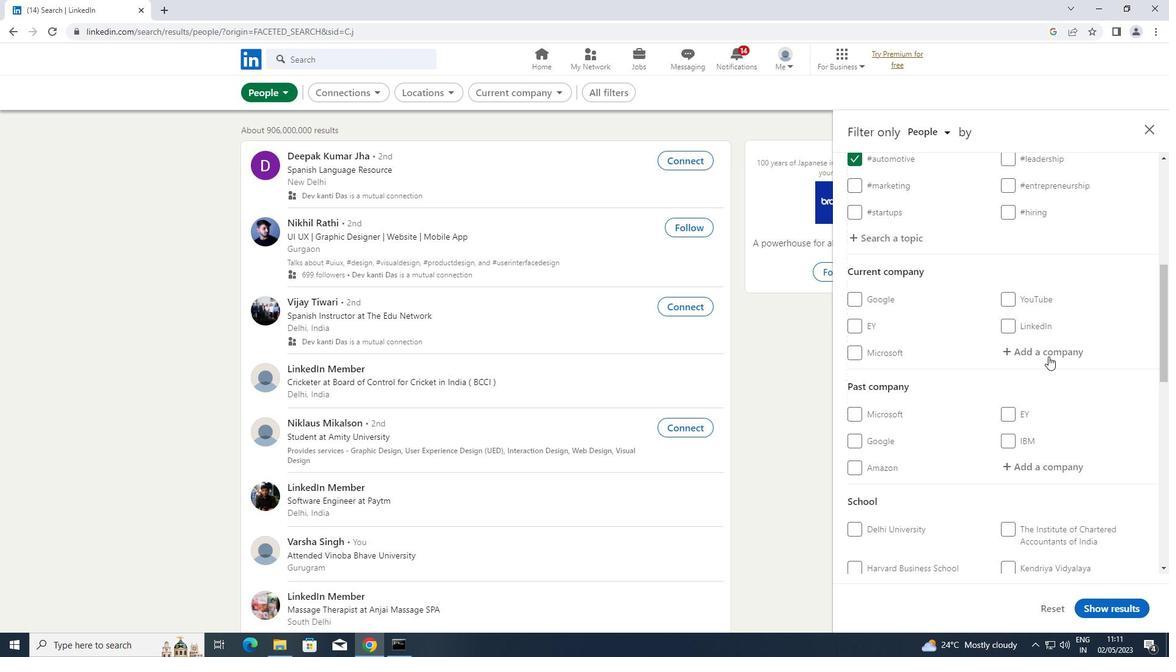 
Action: Mouse pressed left at (1055, 351)
Screenshot: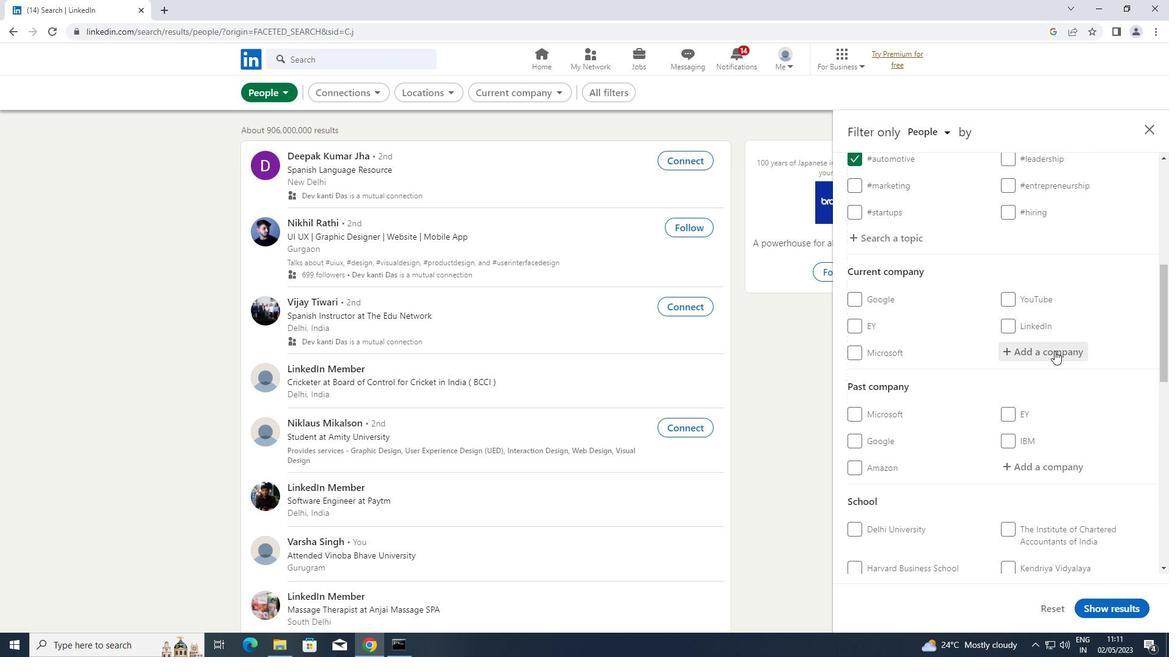 
Action: Mouse moved to (1056, 351)
Screenshot: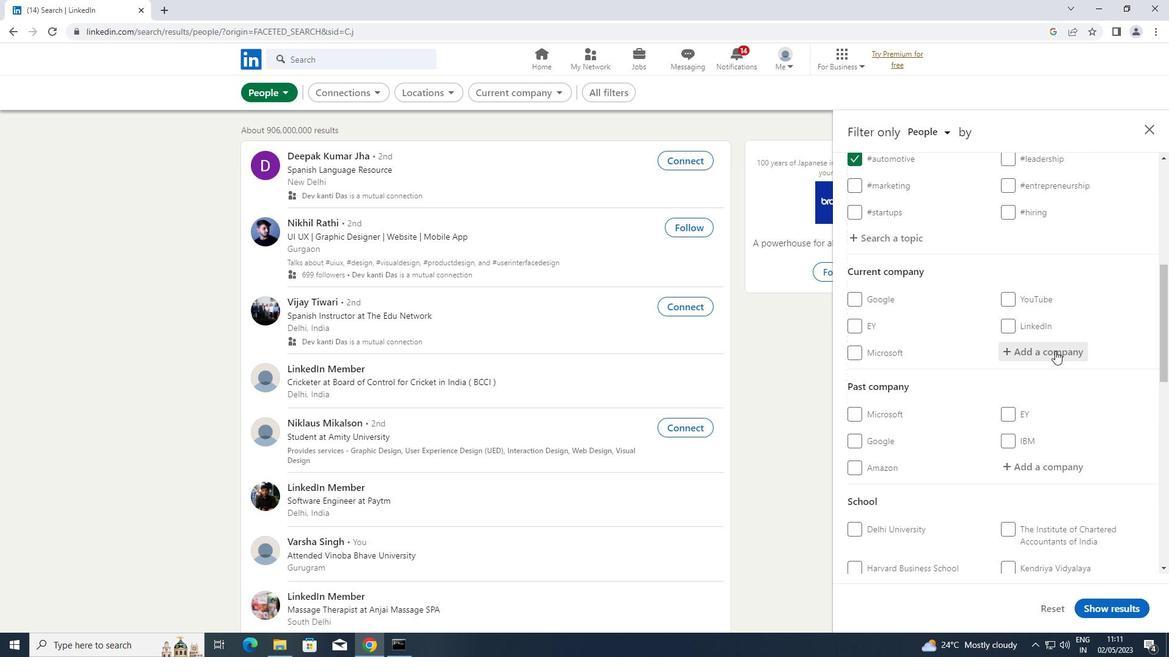 
Action: Key pressed <Key.shift>DNEG
Screenshot: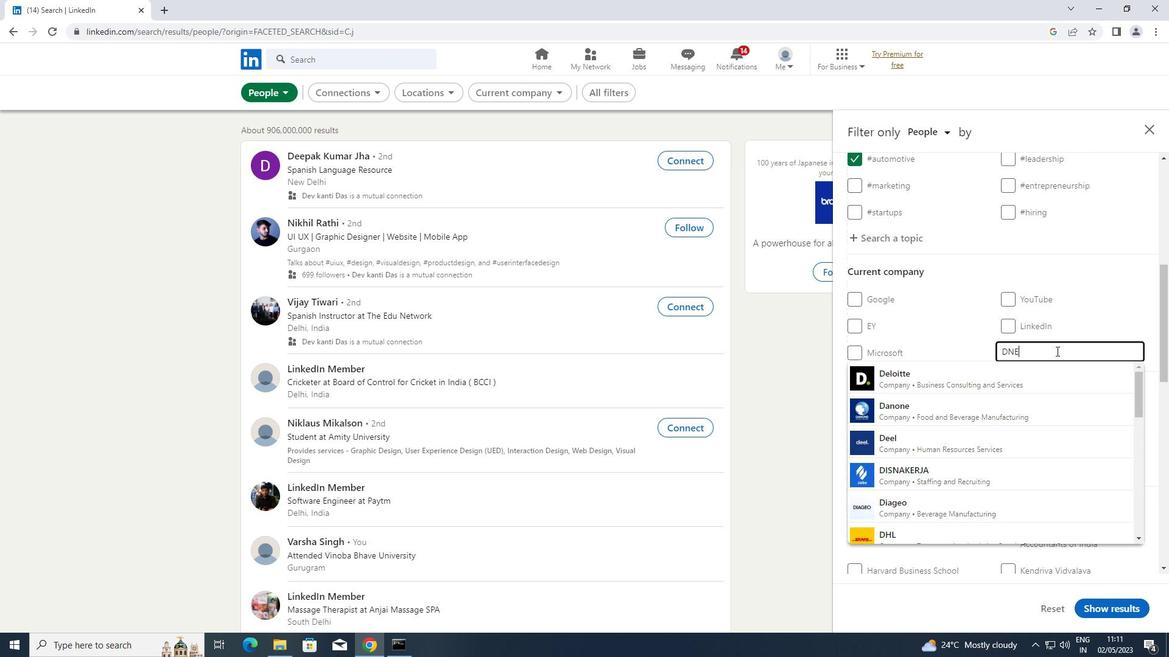 
Action: Mouse moved to (976, 382)
Screenshot: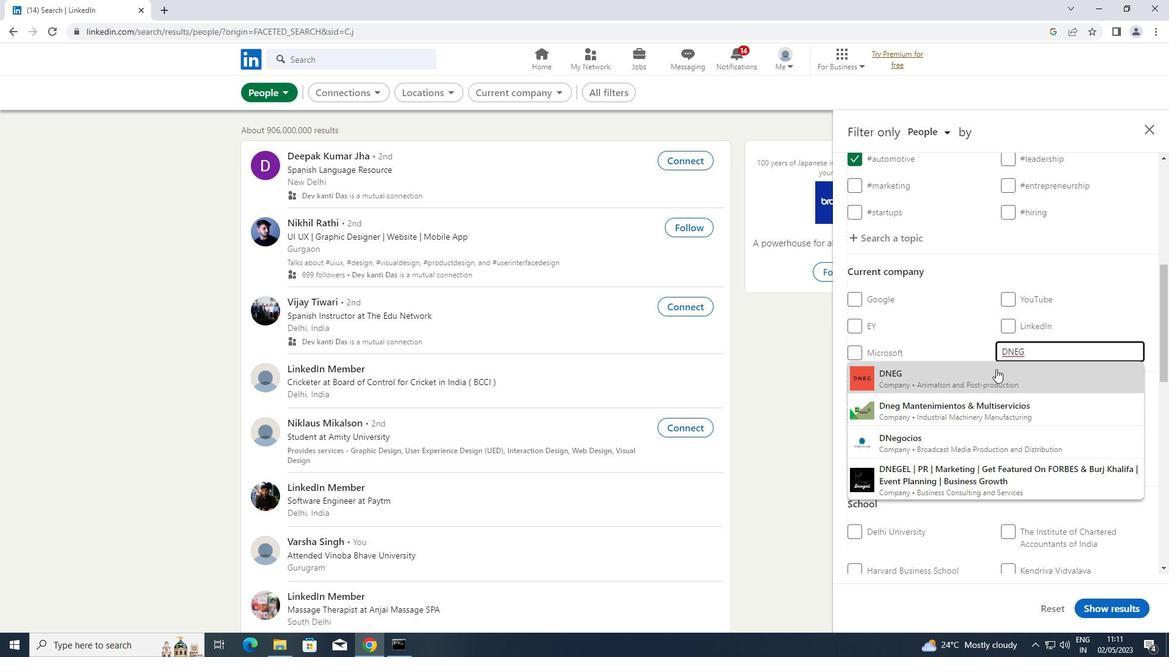 
Action: Mouse pressed left at (976, 382)
Screenshot: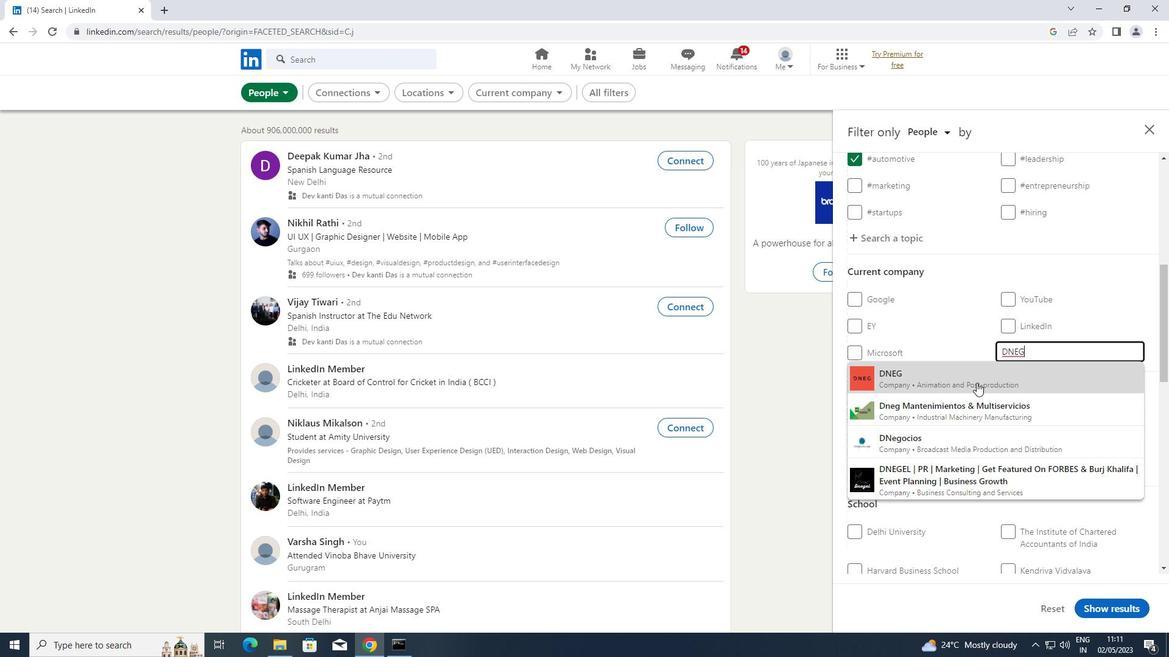 
Action: Mouse scrolled (976, 382) with delta (0, 0)
Screenshot: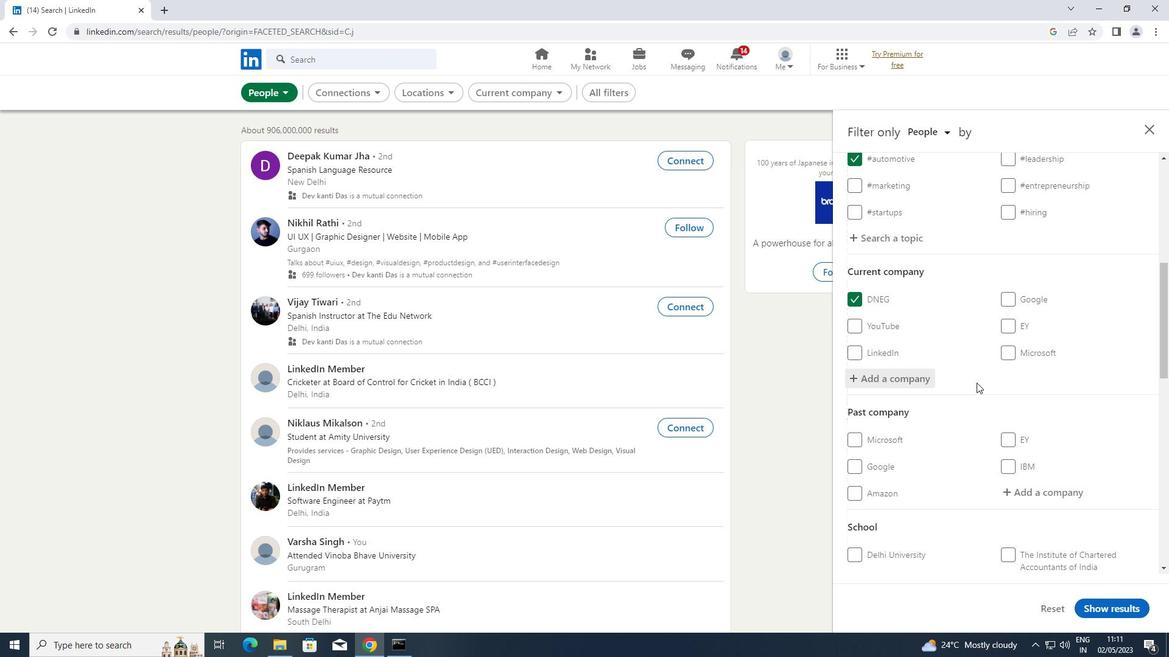 
Action: Mouse scrolled (976, 382) with delta (0, 0)
Screenshot: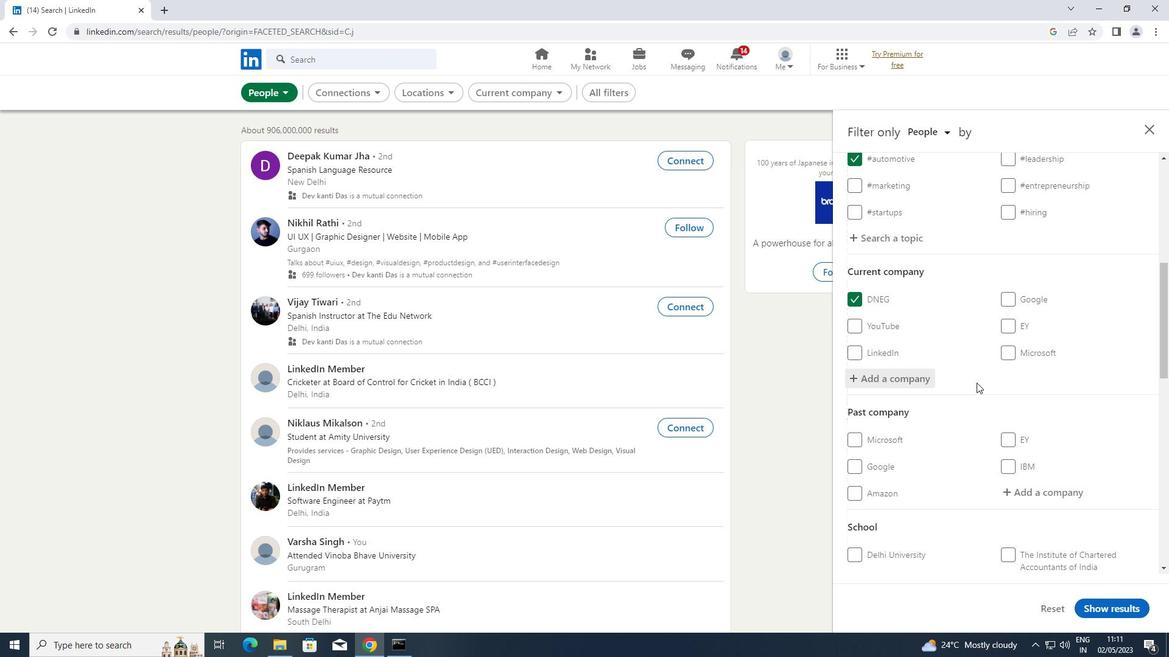 
Action: Mouse scrolled (976, 382) with delta (0, 0)
Screenshot: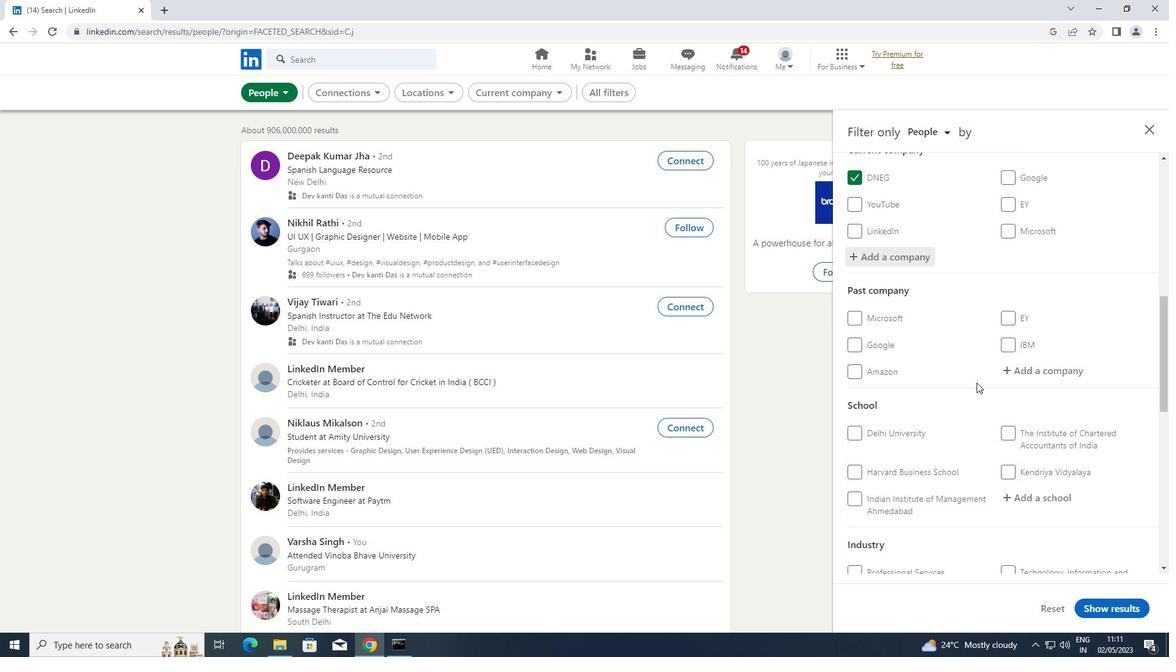 
Action: Mouse scrolled (976, 382) with delta (0, 0)
Screenshot: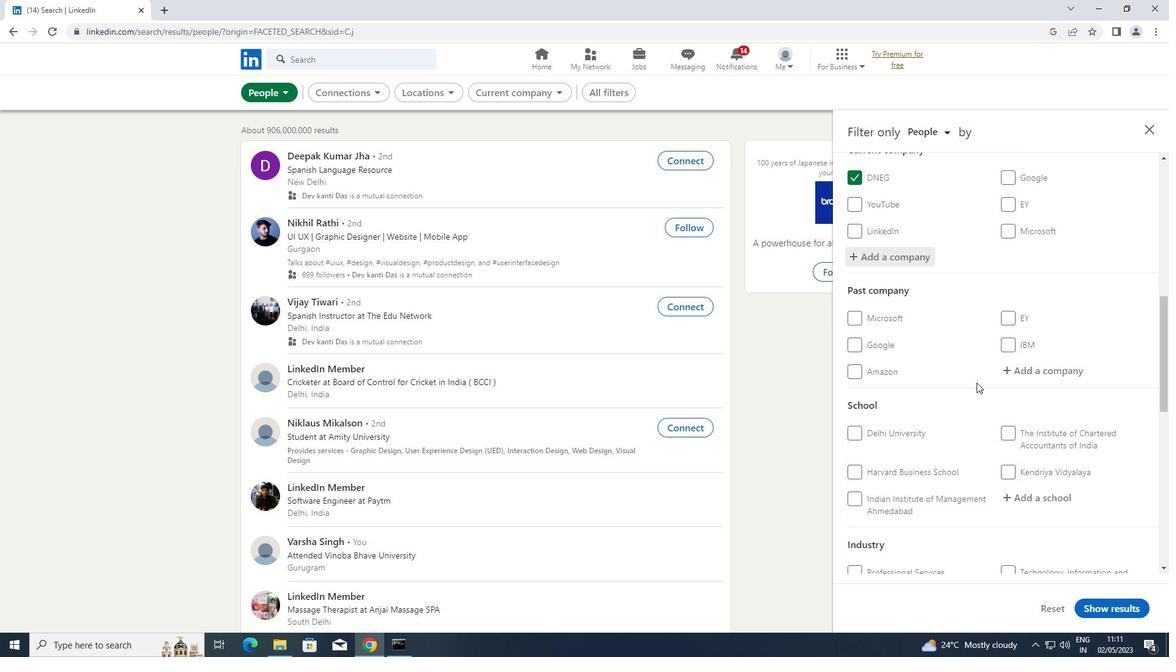 
Action: Mouse moved to (1047, 375)
Screenshot: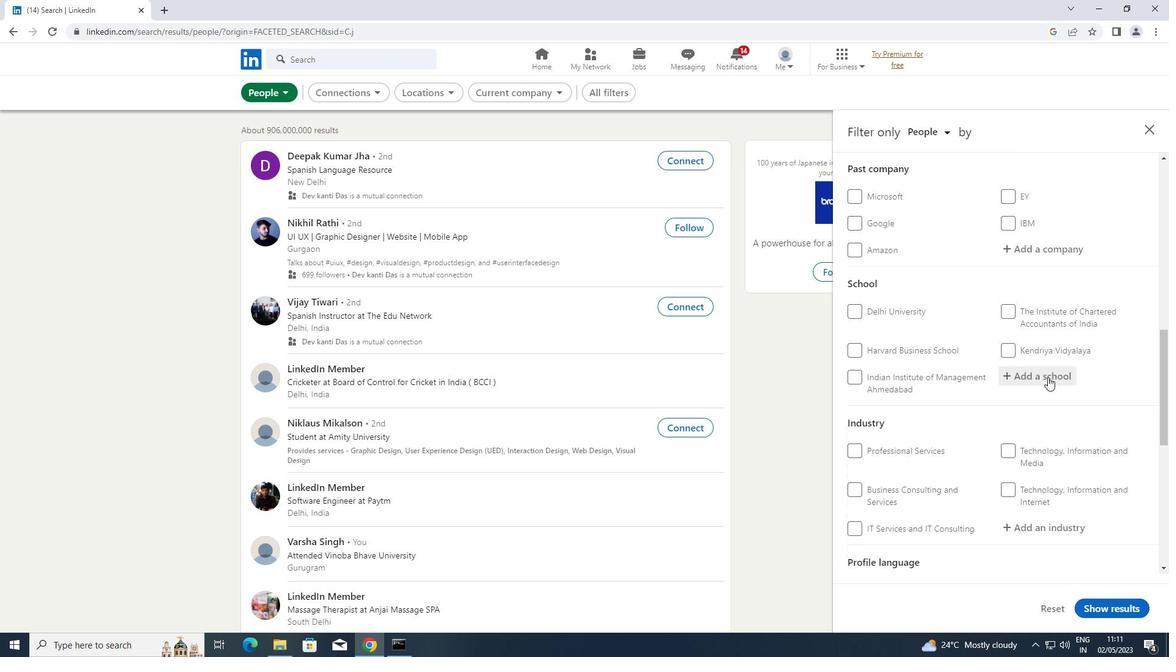 
Action: Mouse pressed left at (1047, 375)
Screenshot: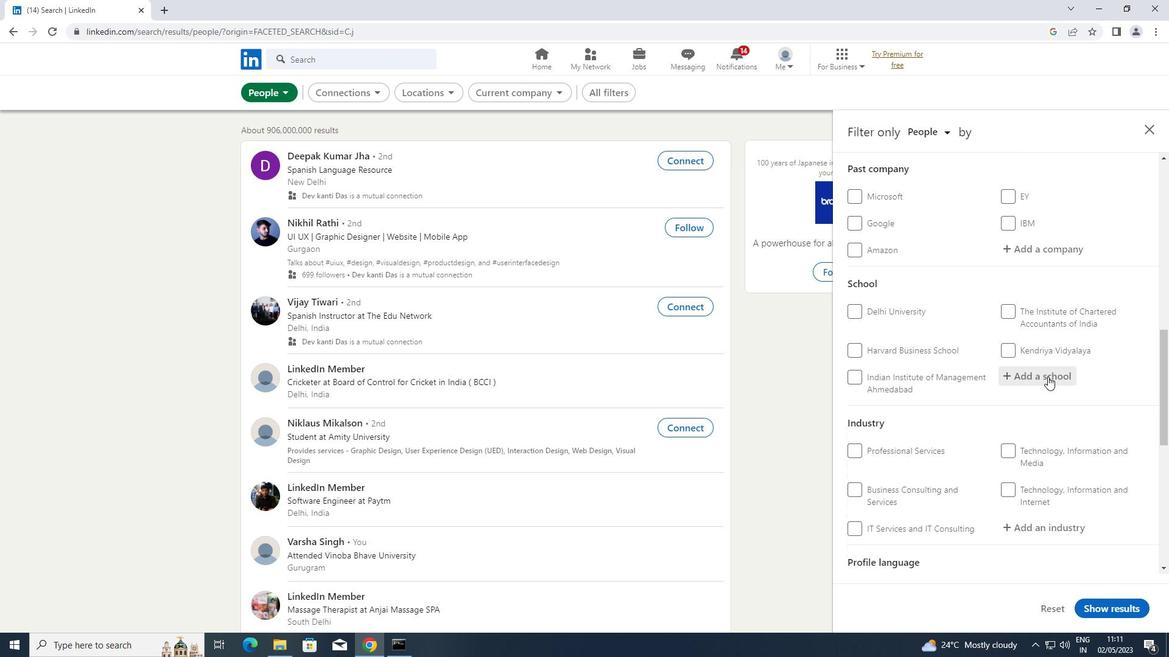 
Action: Key pressed <Key.shift>VINAYAK
Screenshot: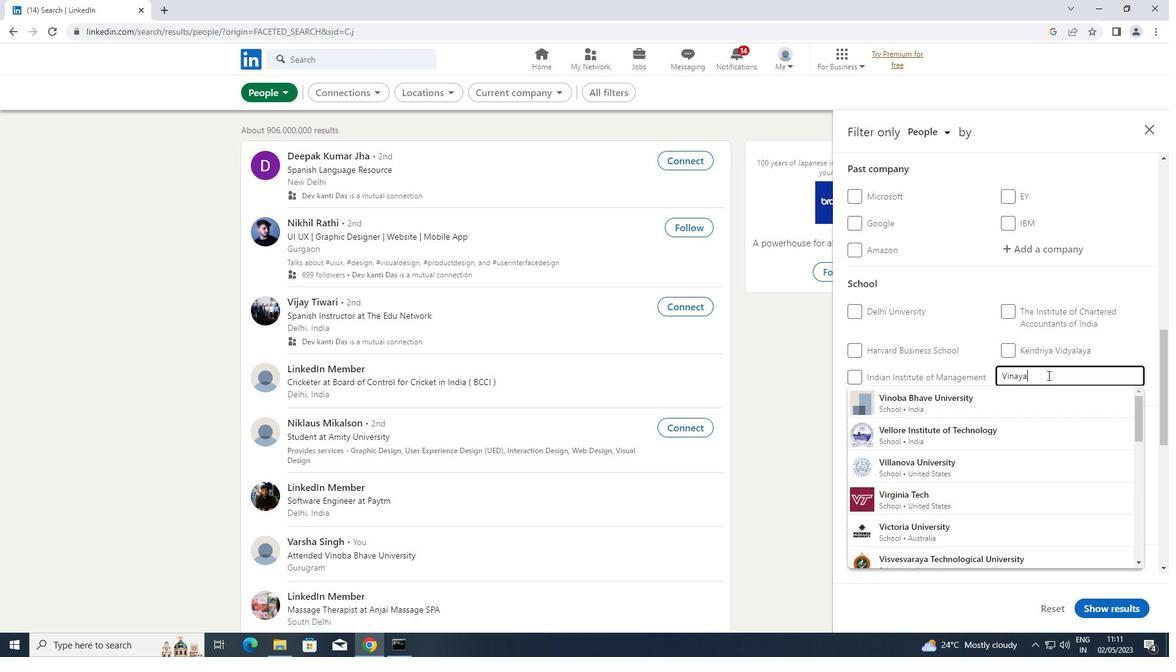 
Action: Mouse moved to (980, 425)
Screenshot: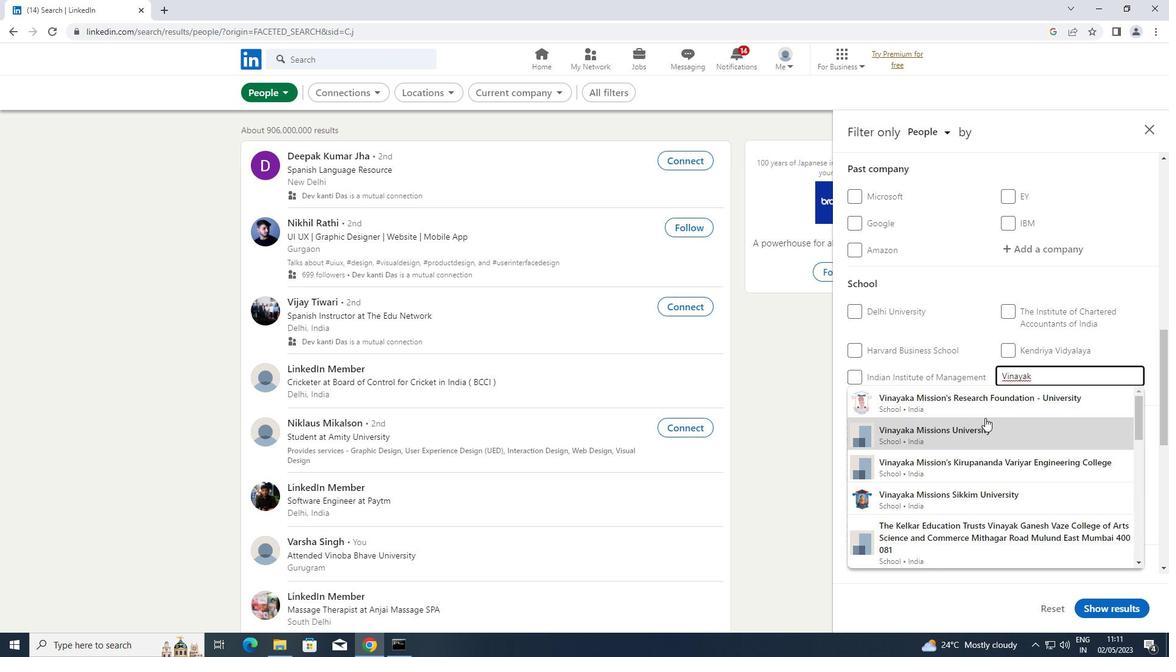 
Action: Mouse pressed left at (980, 425)
Screenshot: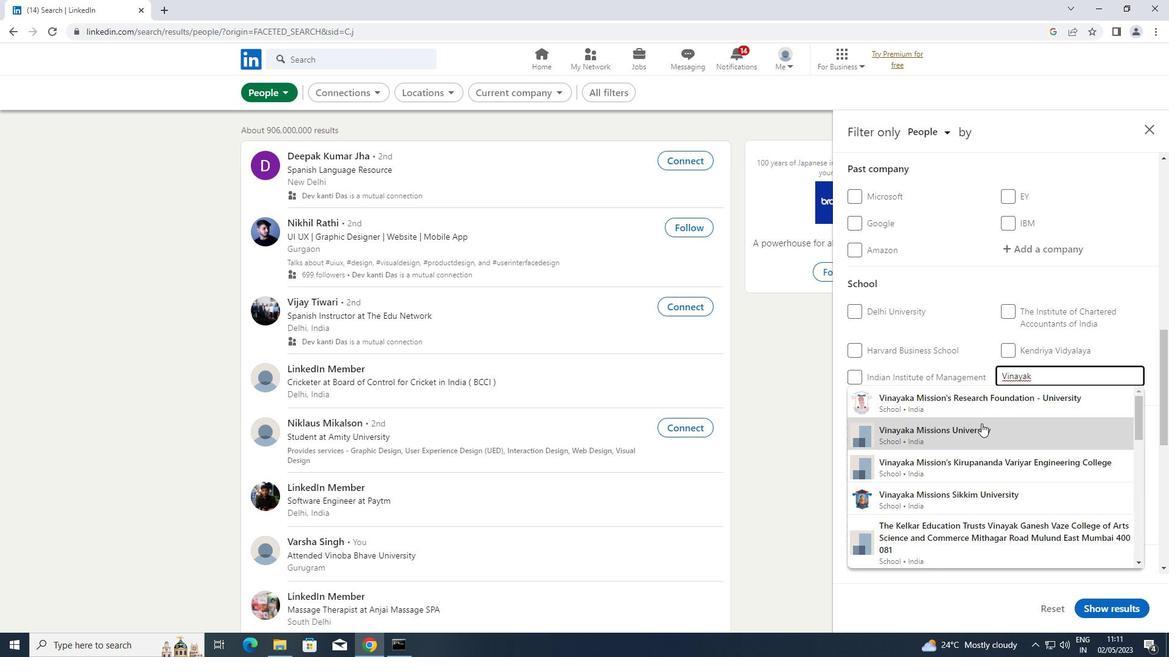 
Action: Mouse scrolled (980, 424) with delta (0, 0)
Screenshot: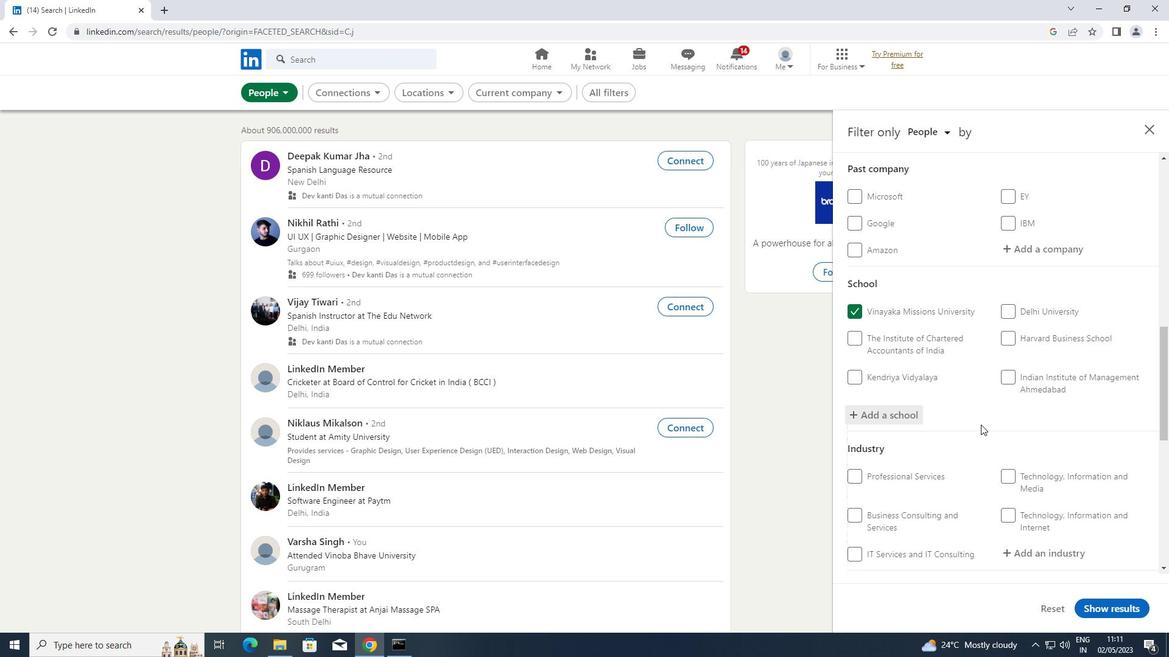 
Action: Mouse scrolled (980, 424) with delta (0, 0)
Screenshot: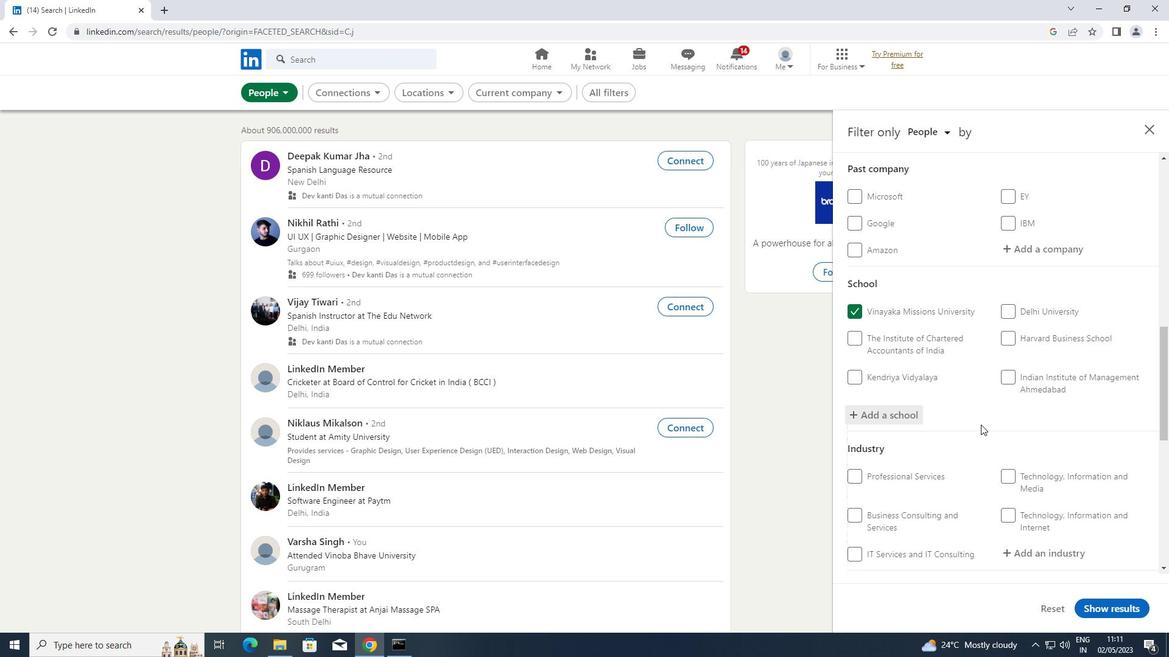 
Action: Mouse scrolled (980, 424) with delta (0, 0)
Screenshot: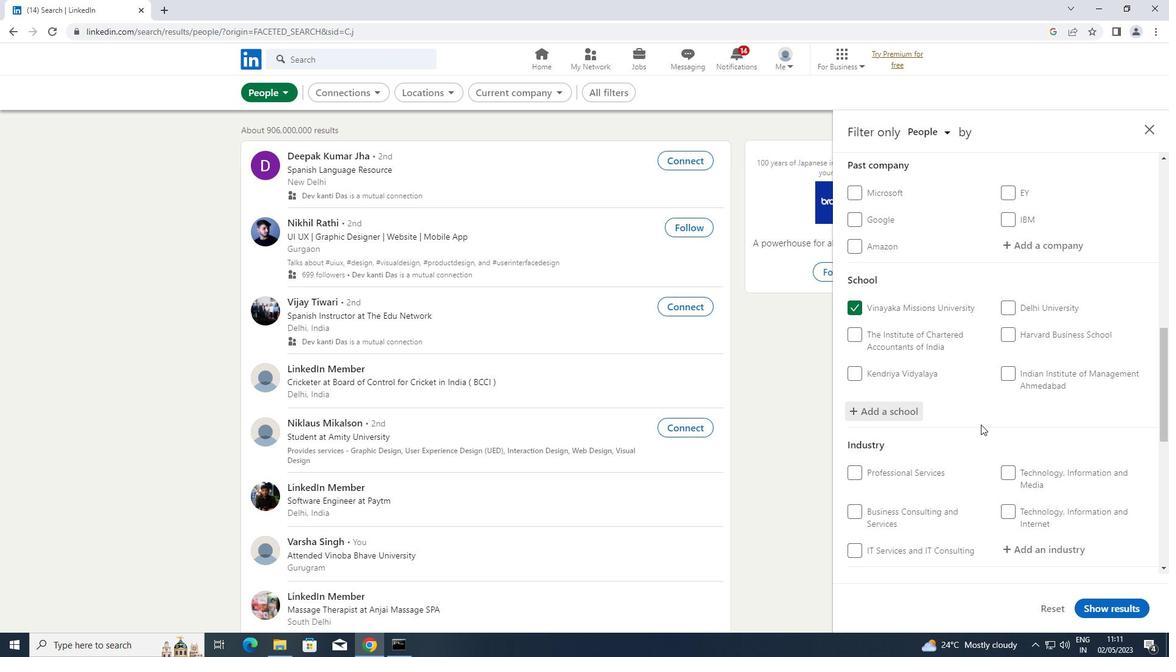 
Action: Mouse moved to (1035, 371)
Screenshot: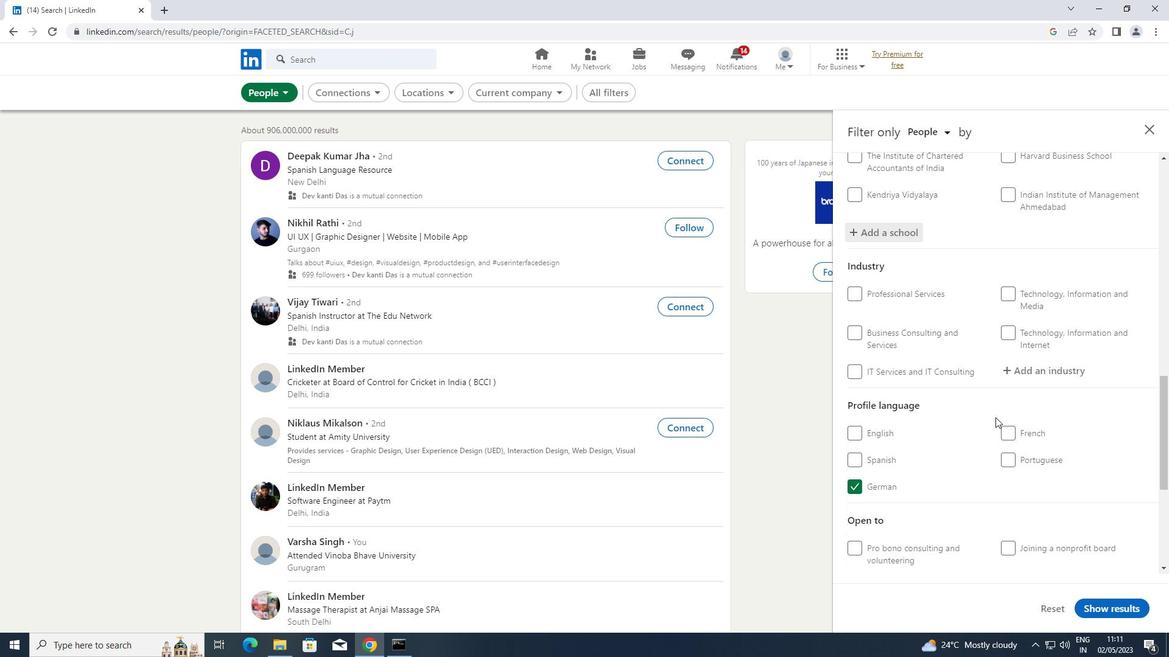
Action: Mouse pressed left at (1035, 371)
Screenshot: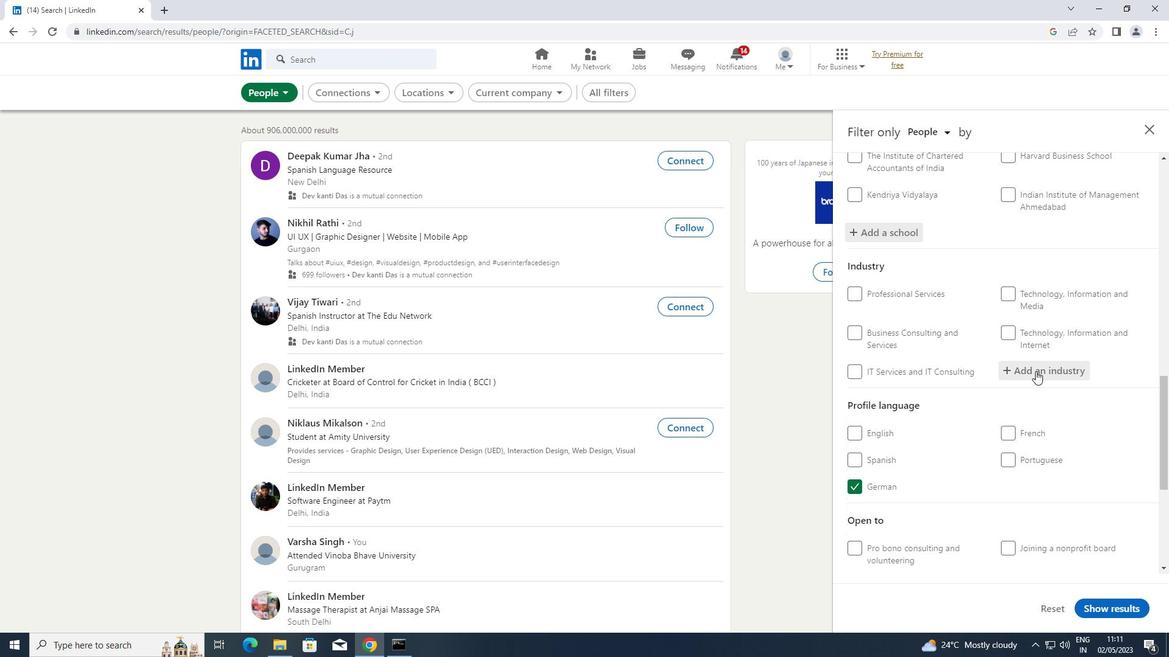 
Action: Key pressed <Key.shift>WHOLESALE<Key.space><Key.shift>HARDWARE
Screenshot: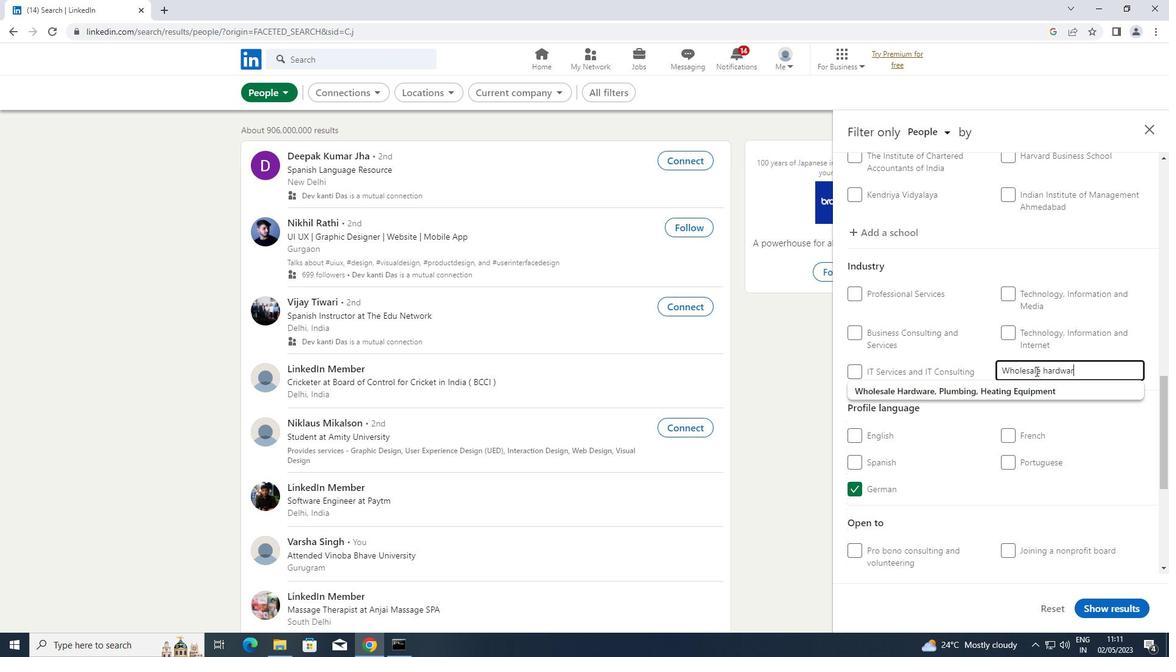 
Action: Mouse moved to (973, 391)
Screenshot: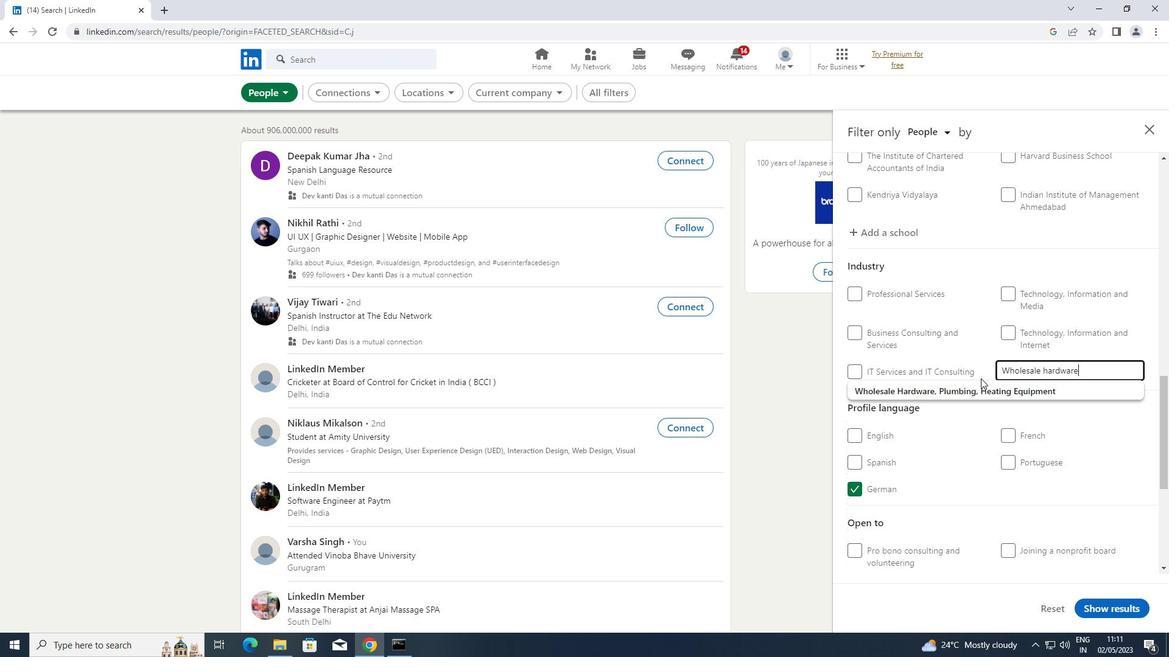 
Action: Mouse pressed left at (973, 391)
Screenshot: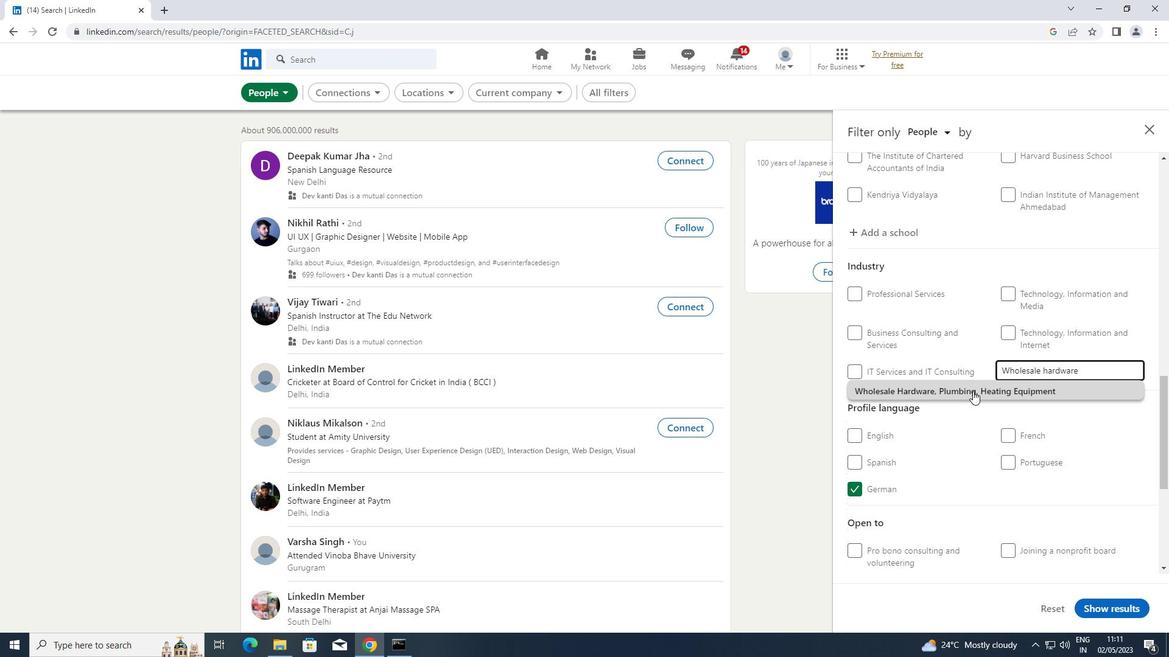 
Action: Mouse scrolled (973, 390) with delta (0, 0)
Screenshot: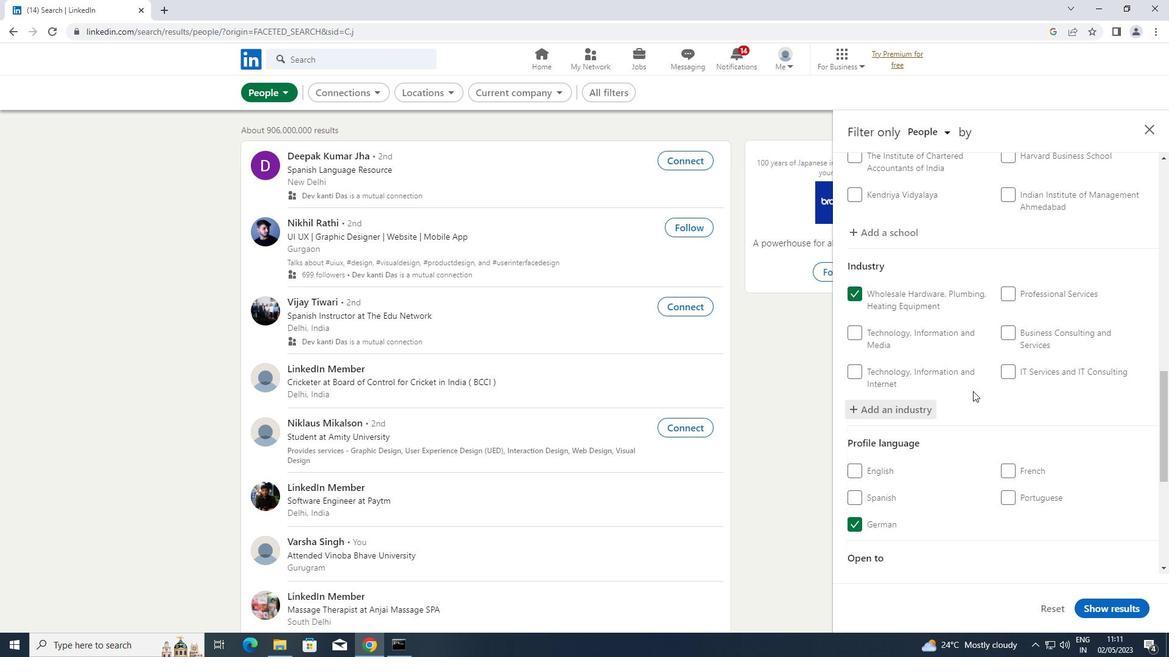 
Action: Mouse scrolled (973, 390) with delta (0, 0)
Screenshot: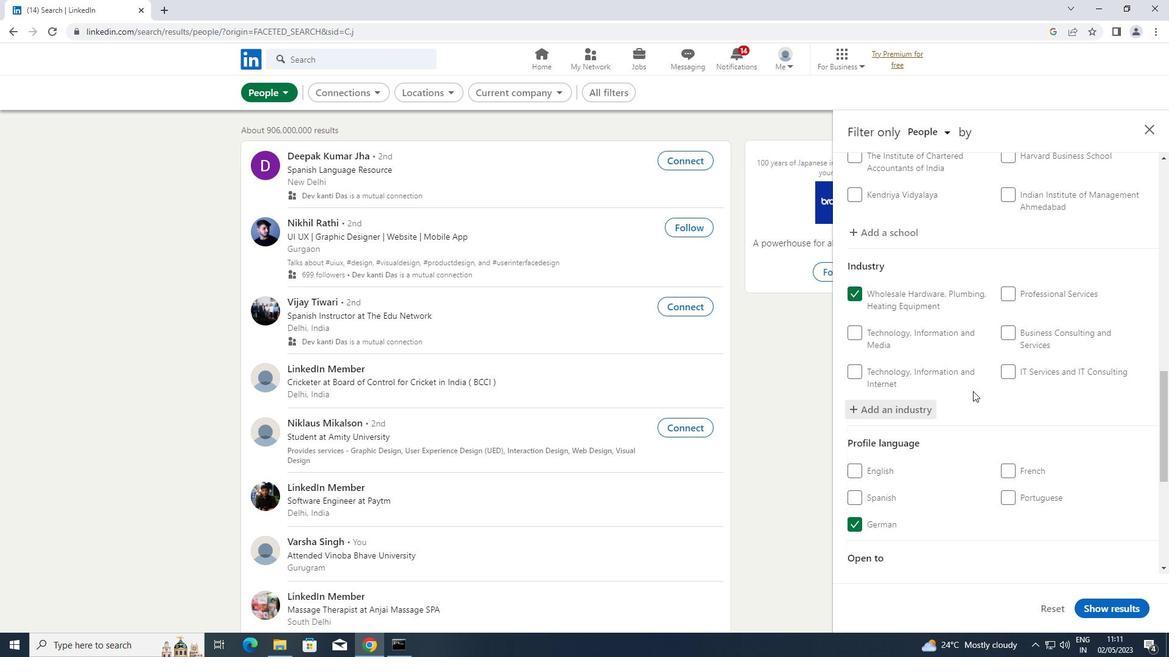 
Action: Mouse scrolled (973, 390) with delta (0, 0)
Screenshot: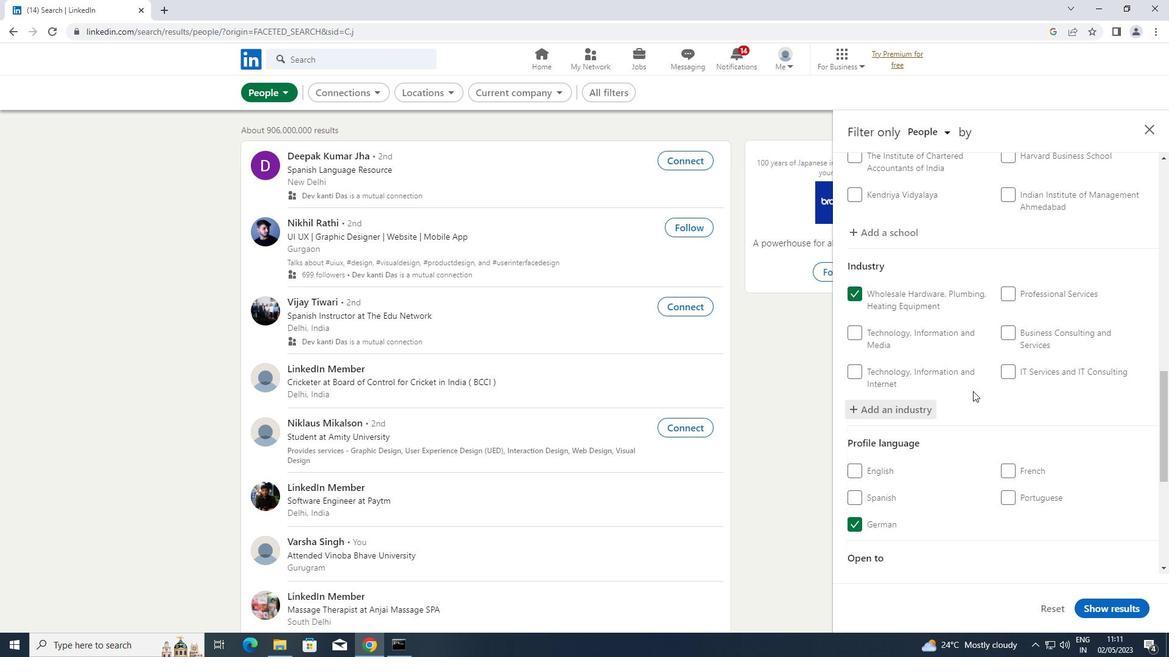 
Action: Mouse moved to (1041, 529)
Screenshot: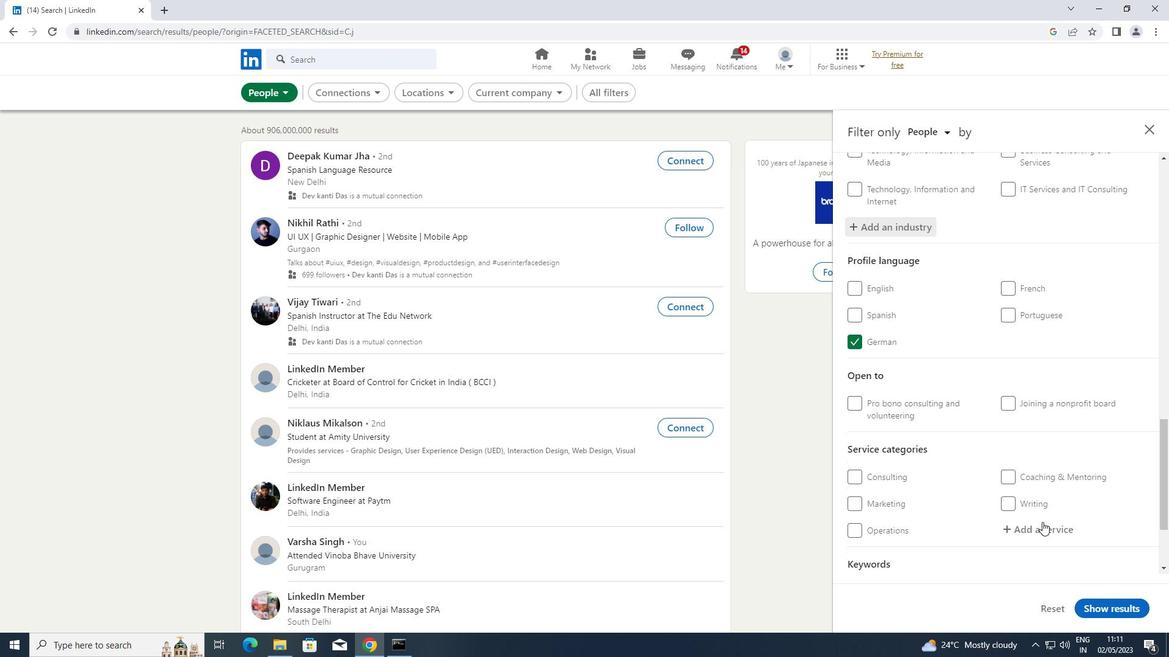 
Action: Mouse pressed left at (1041, 529)
Screenshot: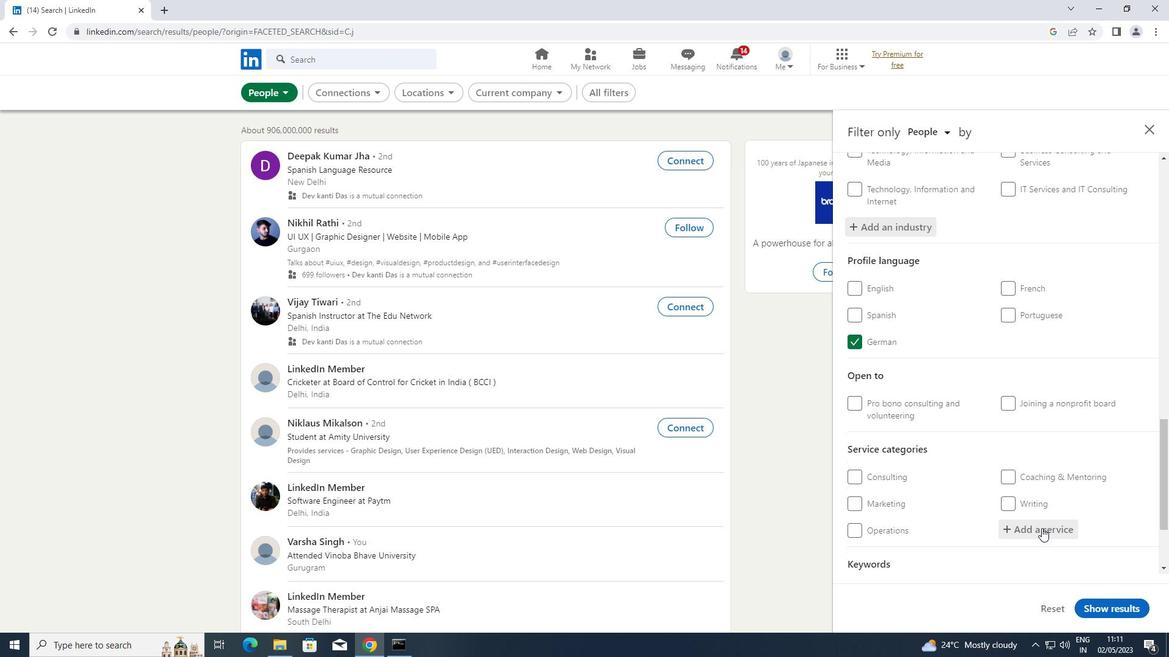 
Action: Key pressed <Key.shift>INTERIOR
Screenshot: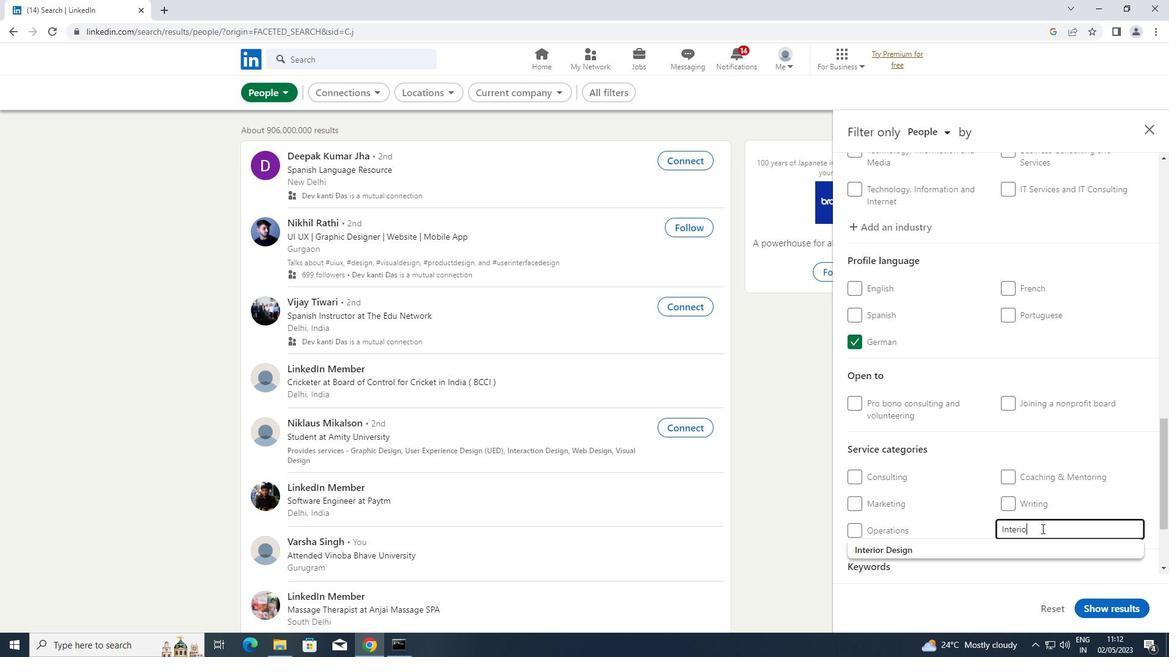 
Action: Mouse moved to (979, 551)
Screenshot: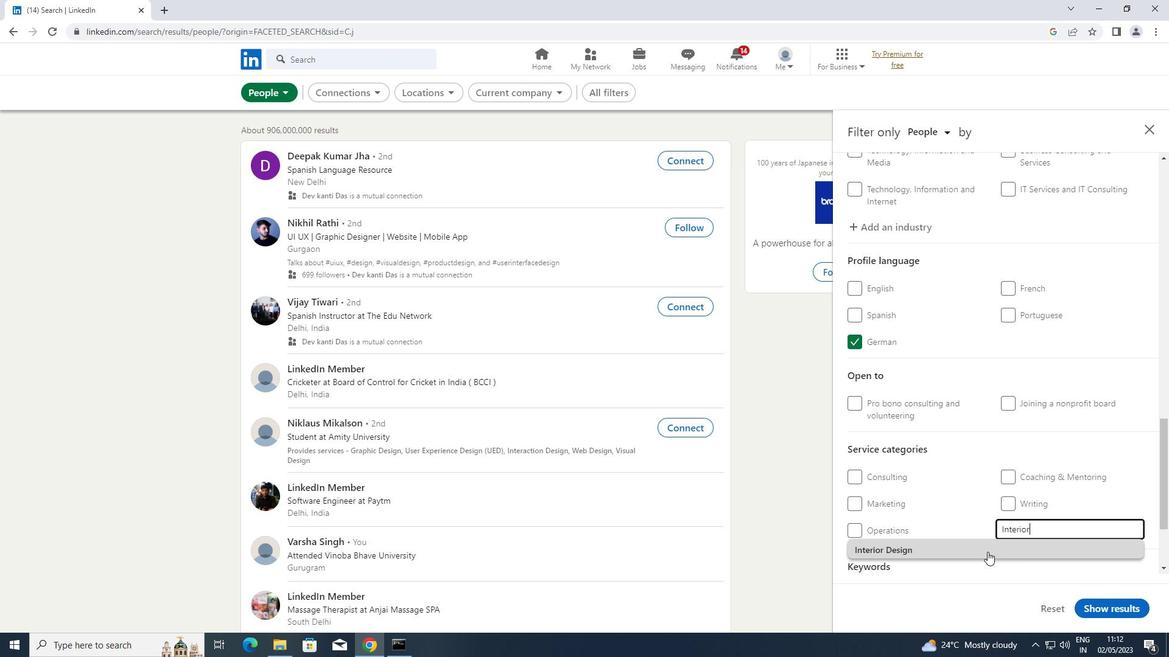 
Action: Mouse pressed left at (979, 551)
Screenshot: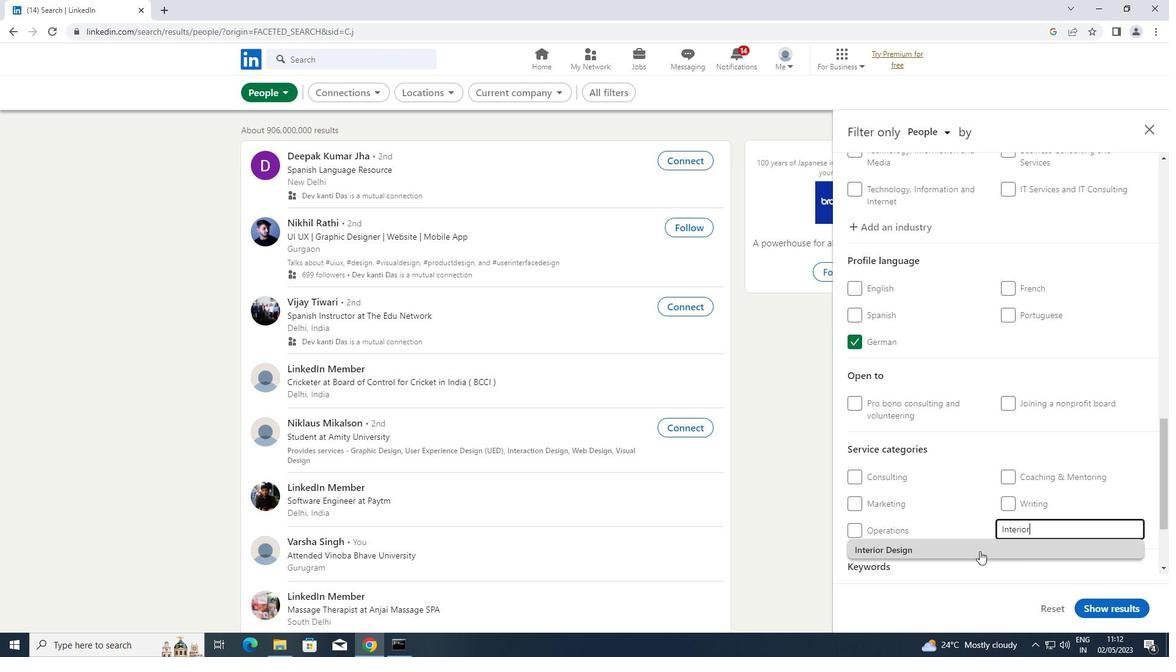 
Action: Mouse scrolled (979, 550) with delta (0, 0)
Screenshot: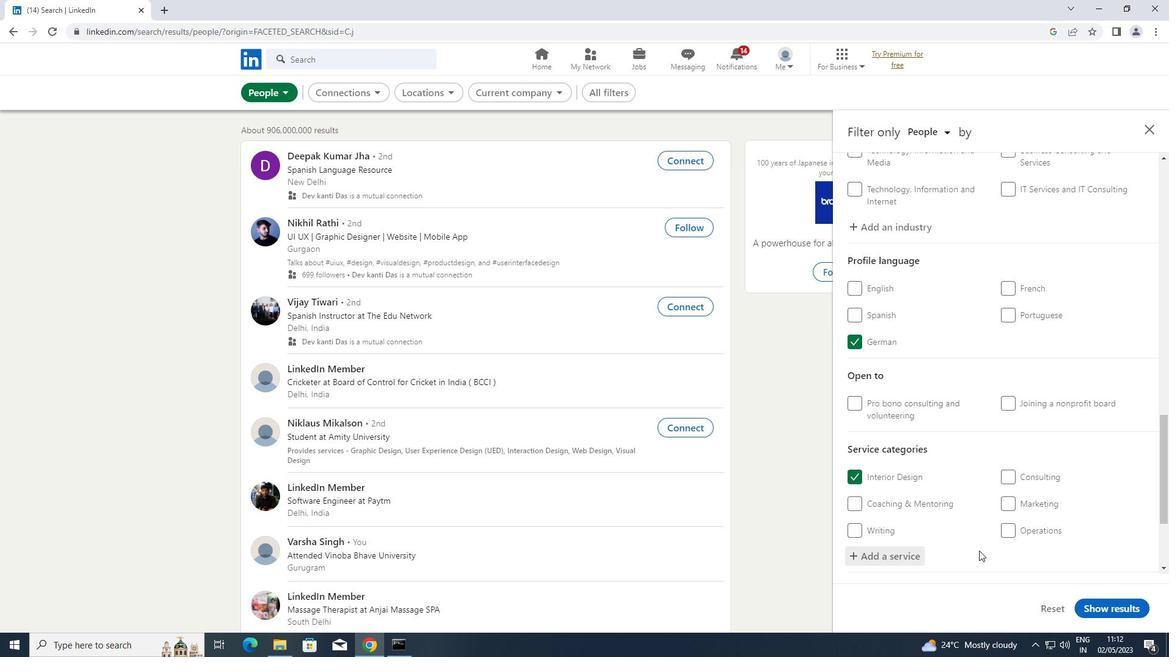 
Action: Mouse scrolled (979, 550) with delta (0, 0)
Screenshot: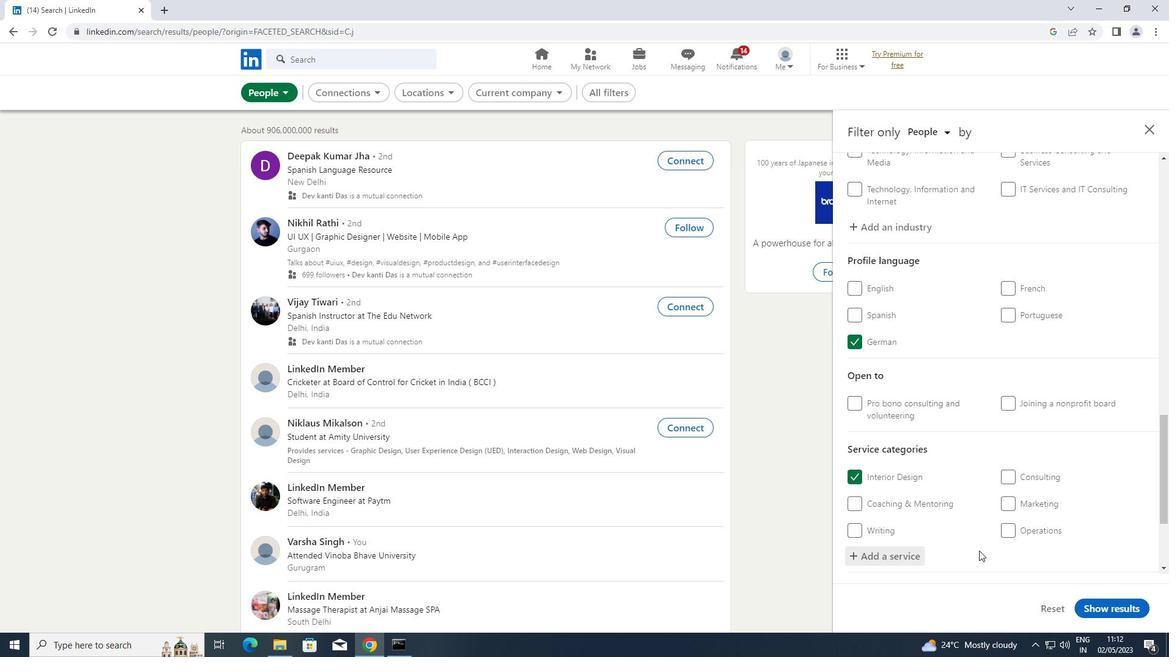 
Action: Mouse scrolled (979, 550) with delta (0, 0)
Screenshot: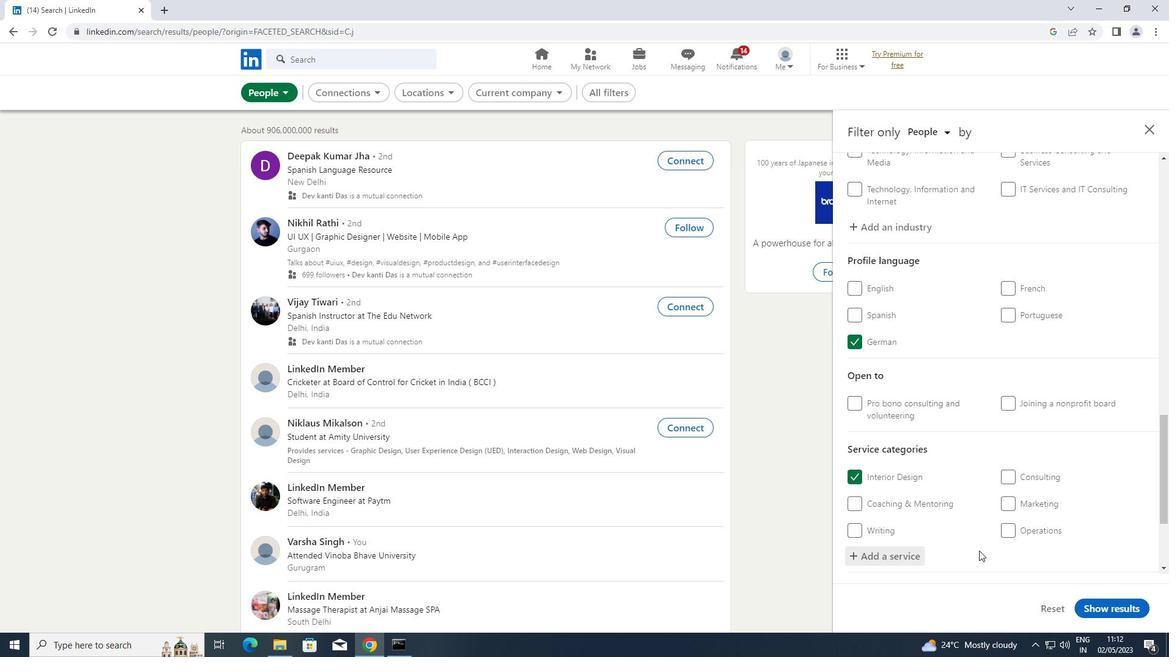 
Action: Mouse scrolled (979, 550) with delta (0, 0)
Screenshot: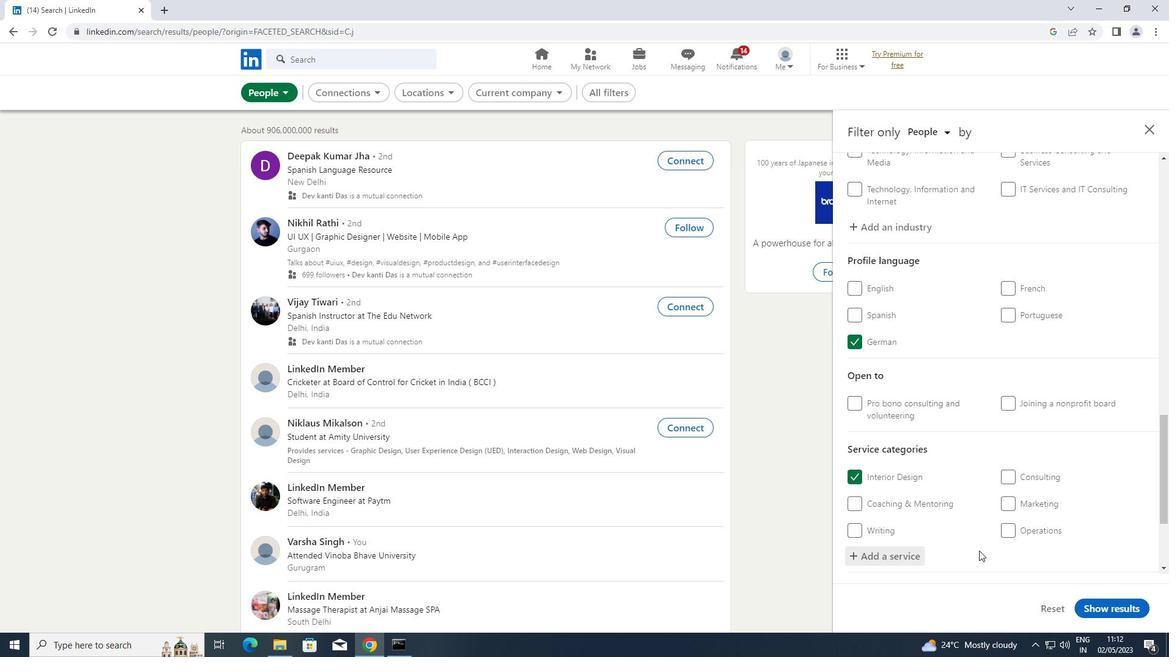
Action: Mouse scrolled (979, 550) with delta (0, 0)
Screenshot: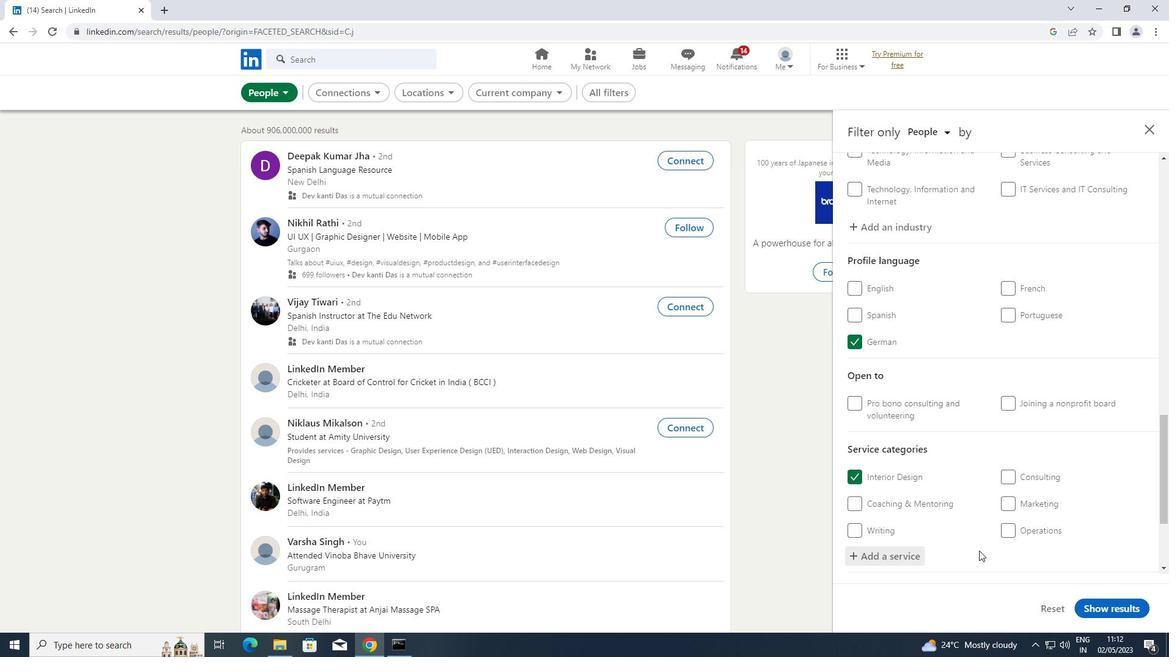 
Action: Mouse scrolled (979, 550) with delta (0, 0)
Screenshot: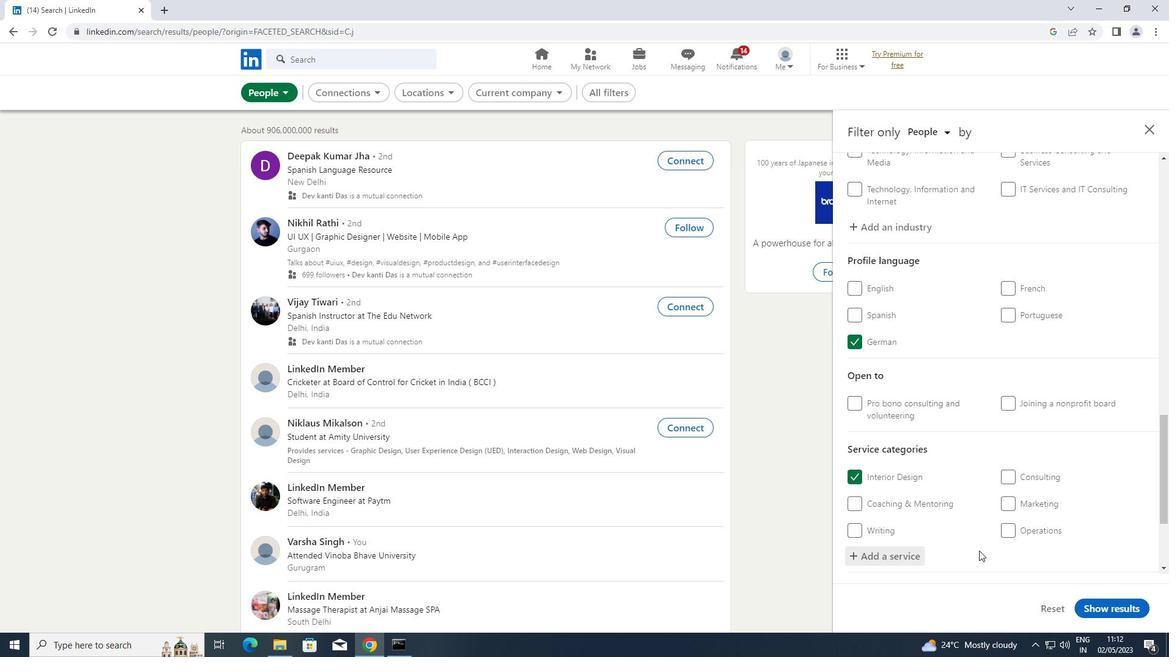 
Action: Mouse moved to (933, 514)
Screenshot: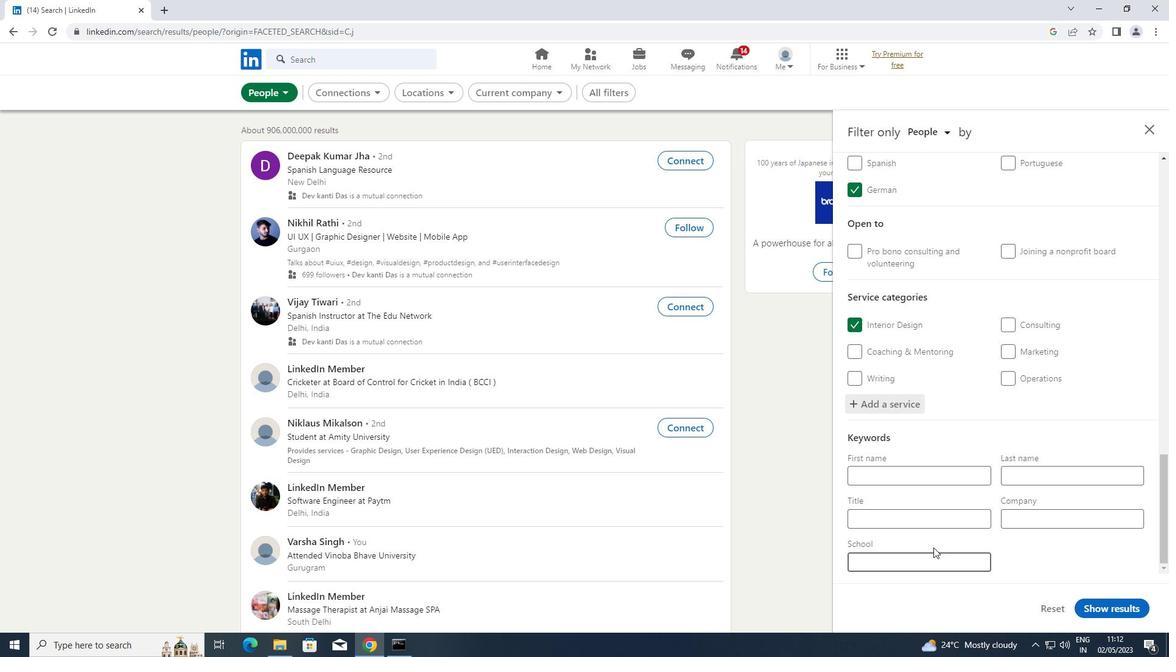 
Action: Mouse pressed left at (933, 514)
Screenshot: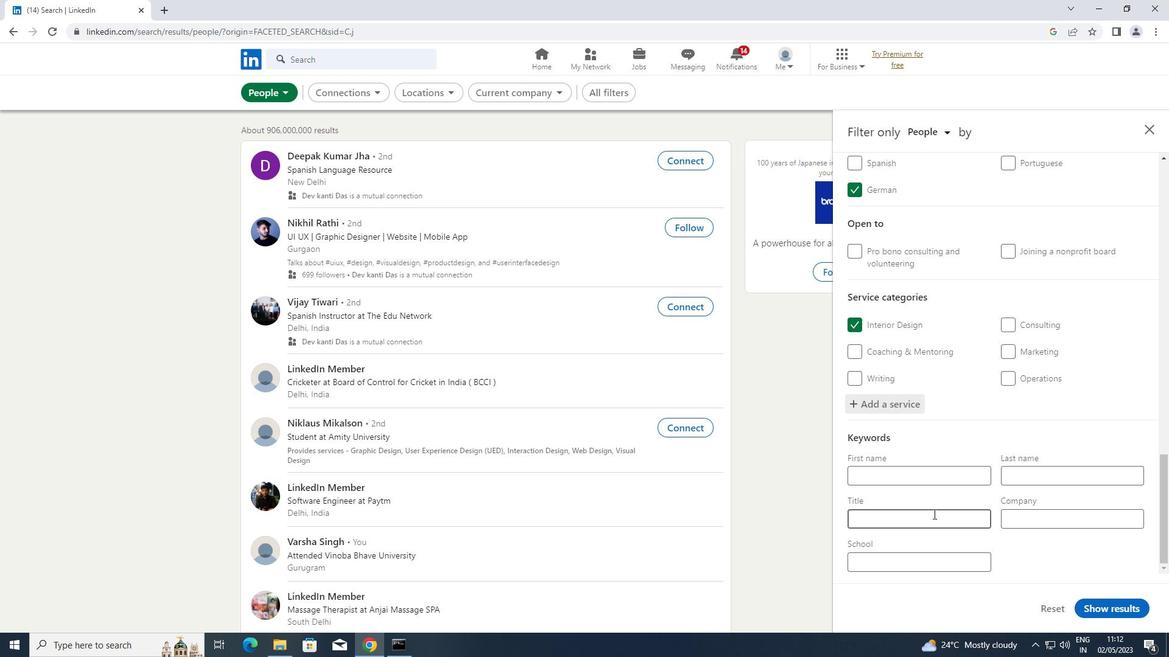 
Action: Key pressed <Key.shift>SAFETY<Key.space><Key.shift>ENGINEER
Screenshot: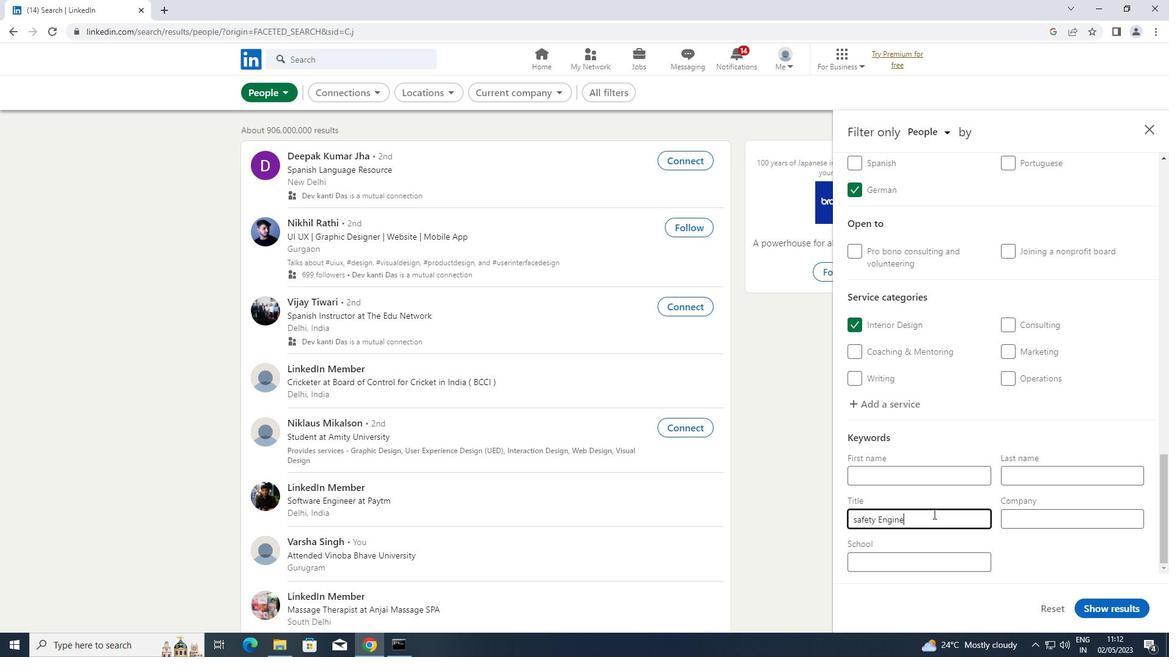 
Action: Mouse moved to (1086, 604)
Screenshot: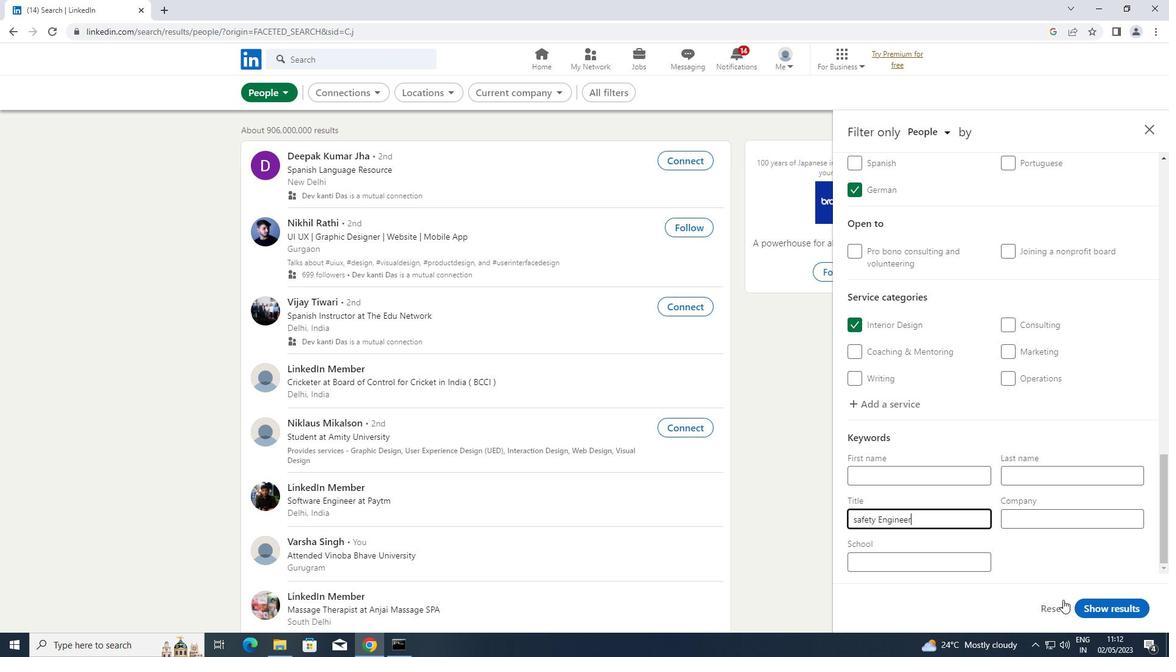 
Action: Mouse pressed left at (1086, 604)
Screenshot: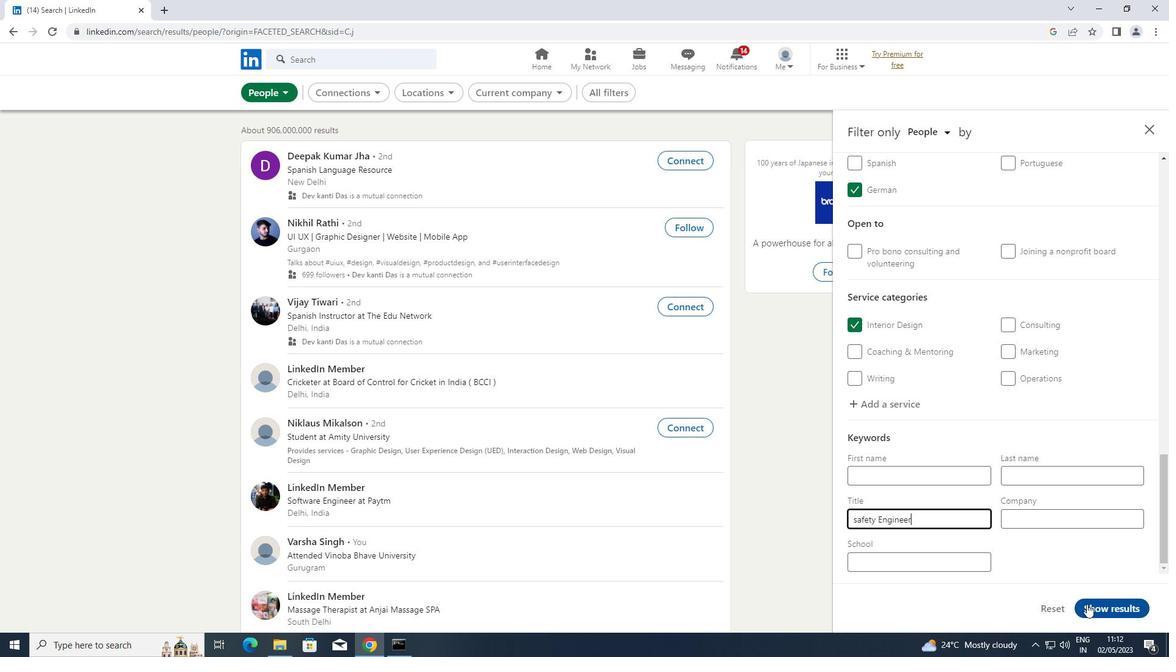
